 Task: Explore Airbnb accommodation in Tumba, Sweden from 4th December, 2023 to 10th December, 2023 for 6 adults, 2 children. Place can be entire room or shared room with 6 bedrooms having 6 beds and 6 bathrooms. Property type can be house. Amenities needed are: wifi, TV, free parkinig on premises, gym, breakfast.
Action: Mouse moved to (528, 74)
Screenshot: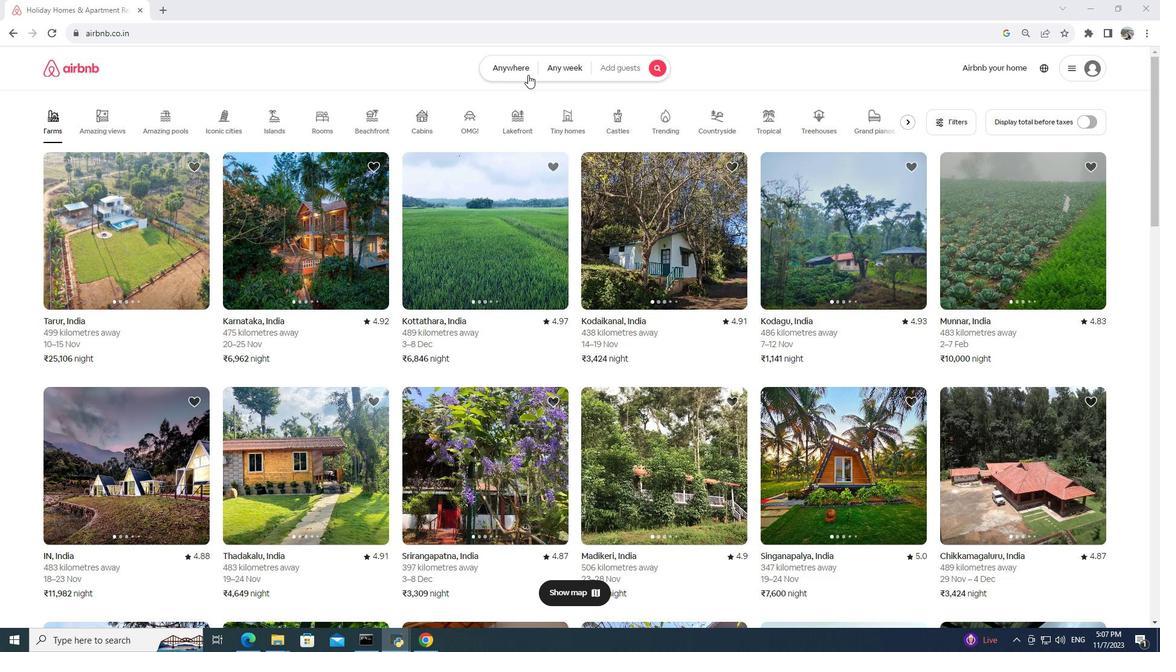 
Action: Mouse pressed left at (528, 74)
Screenshot: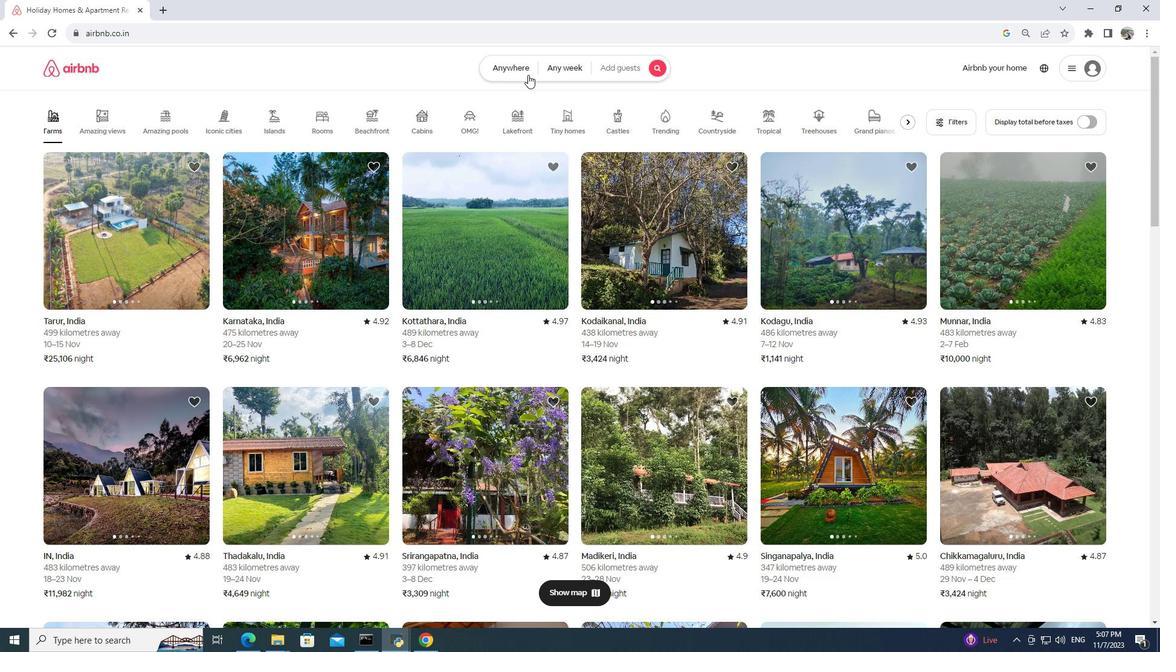 
Action: Mouse moved to (408, 108)
Screenshot: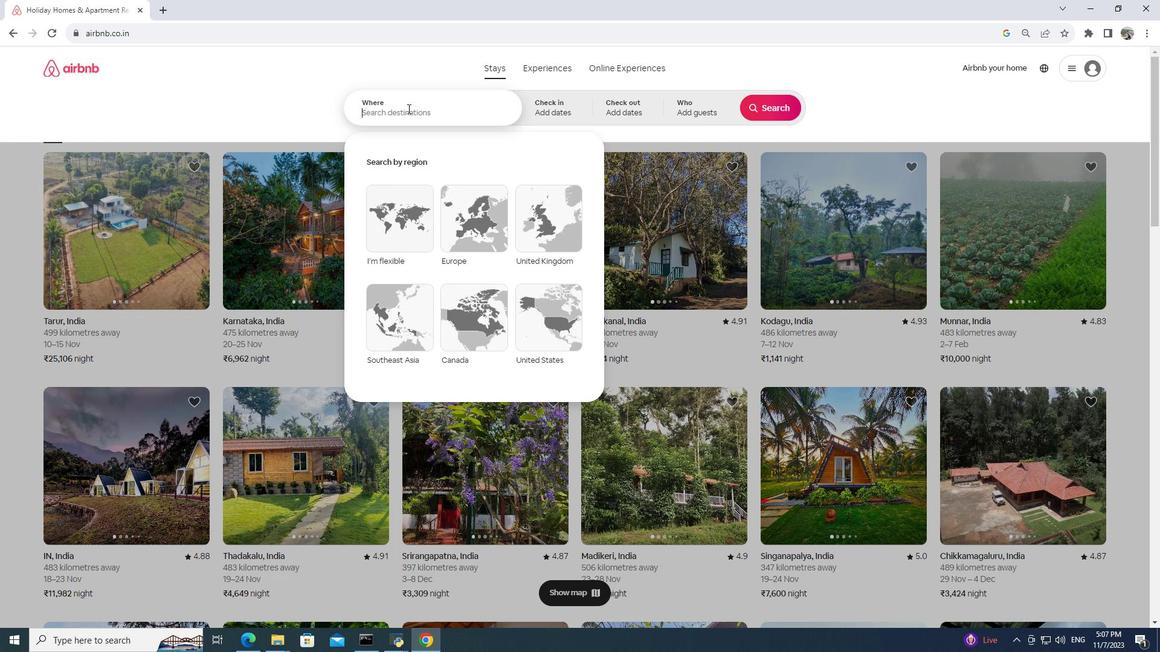 
Action: Mouse pressed left at (408, 108)
Screenshot: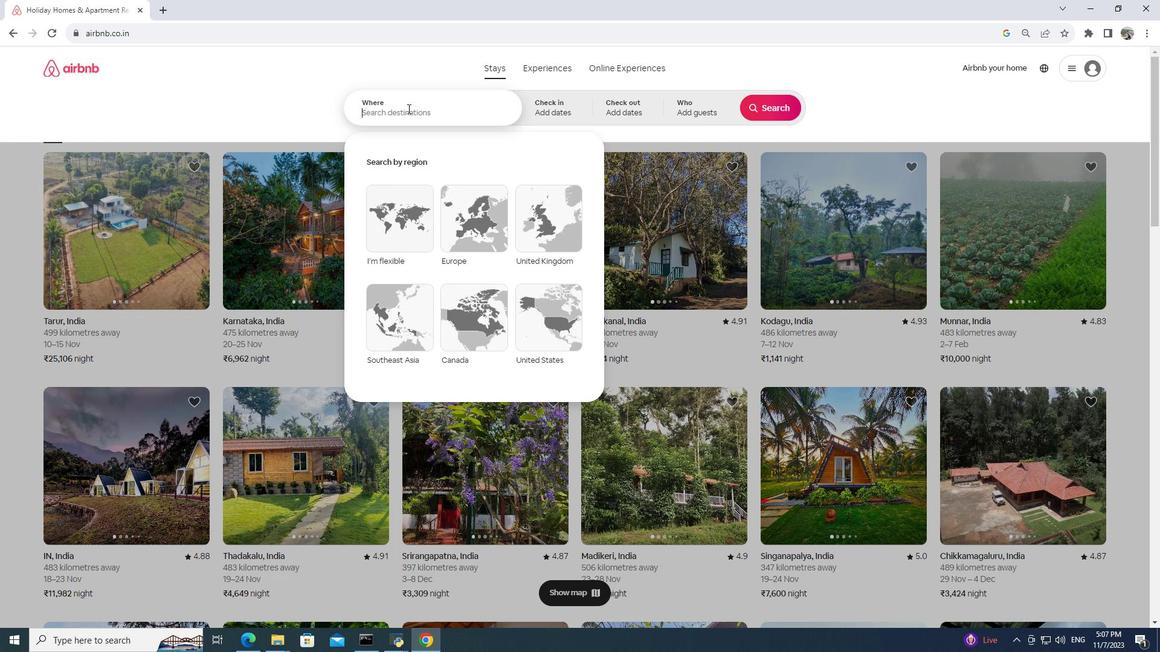 
Action: Mouse moved to (409, 110)
Screenshot: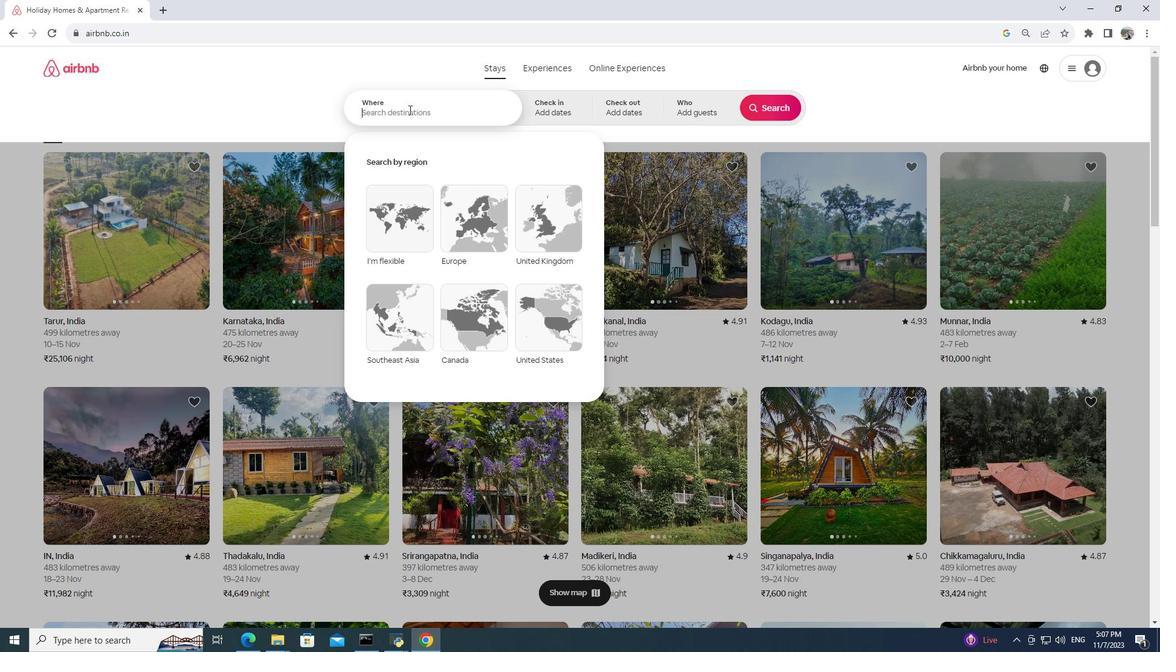 
Action: Key pressed tumba,<Key.space>sweden
Screenshot: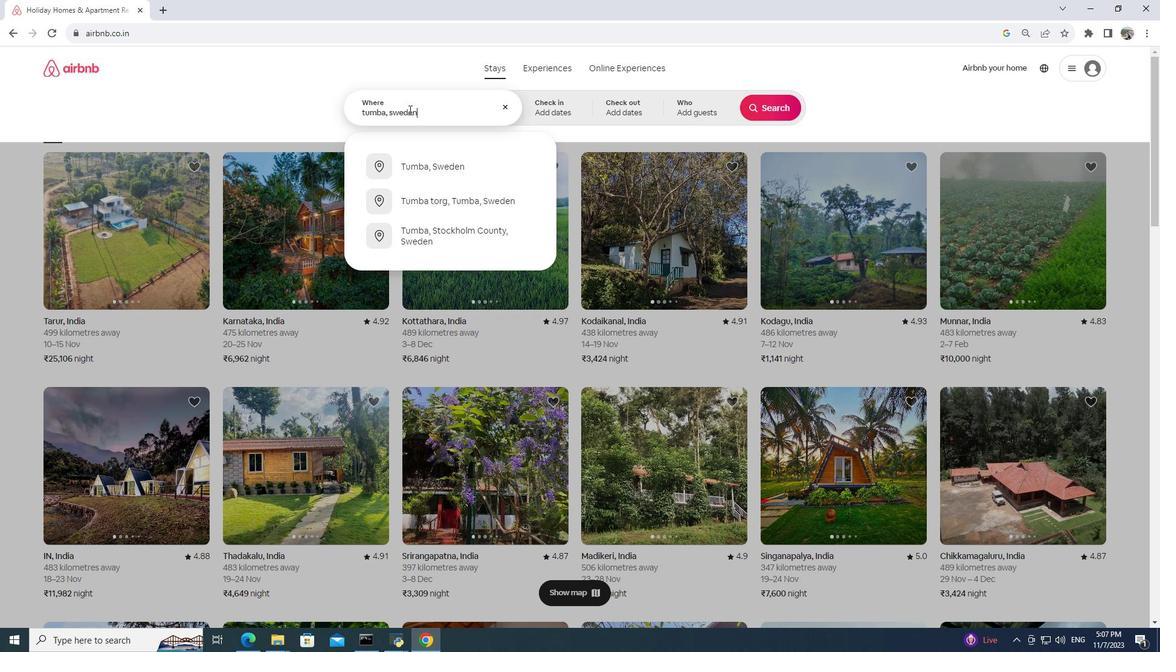 
Action: Mouse moved to (478, 159)
Screenshot: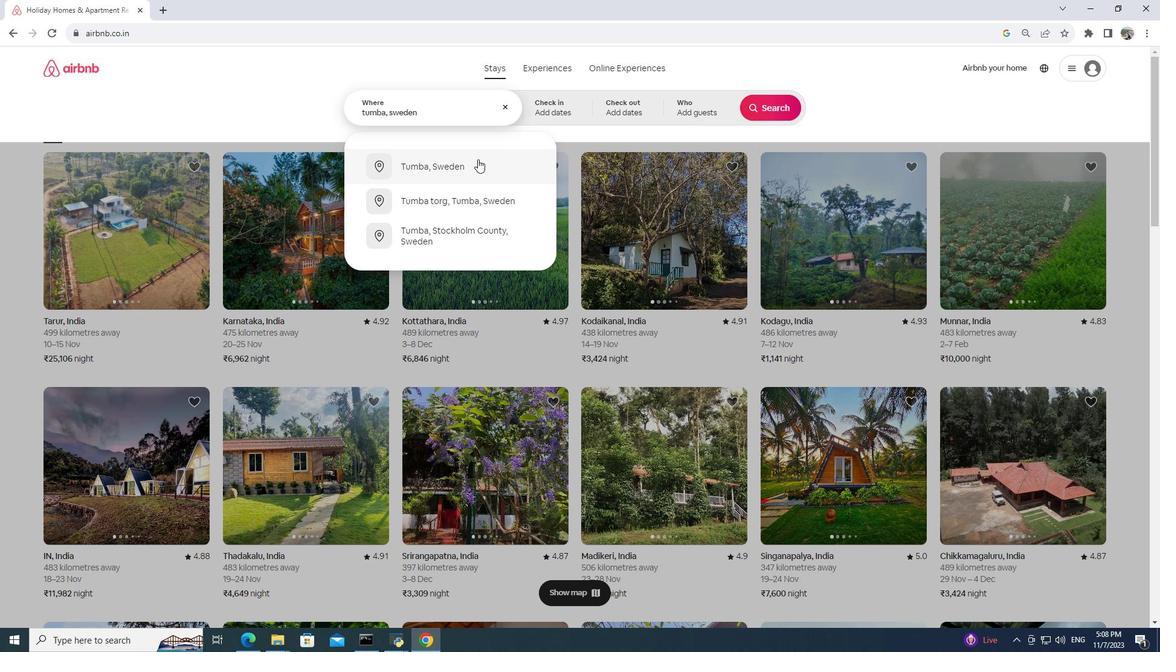 
Action: Mouse pressed left at (478, 159)
Screenshot: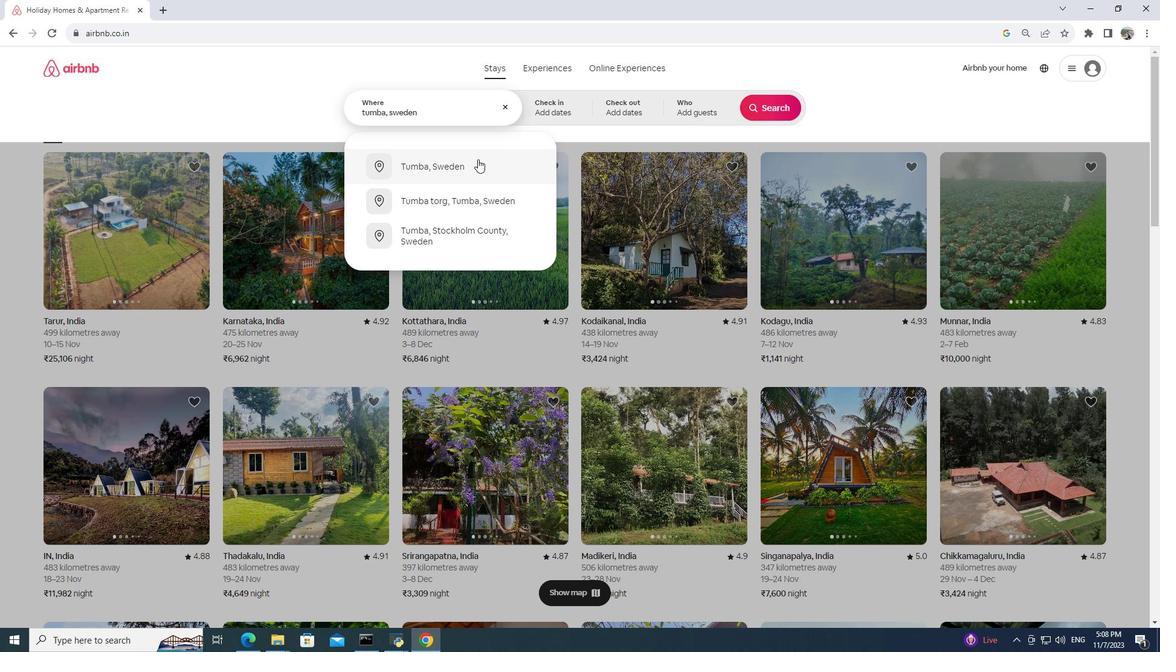 
Action: Mouse moved to (626, 272)
Screenshot: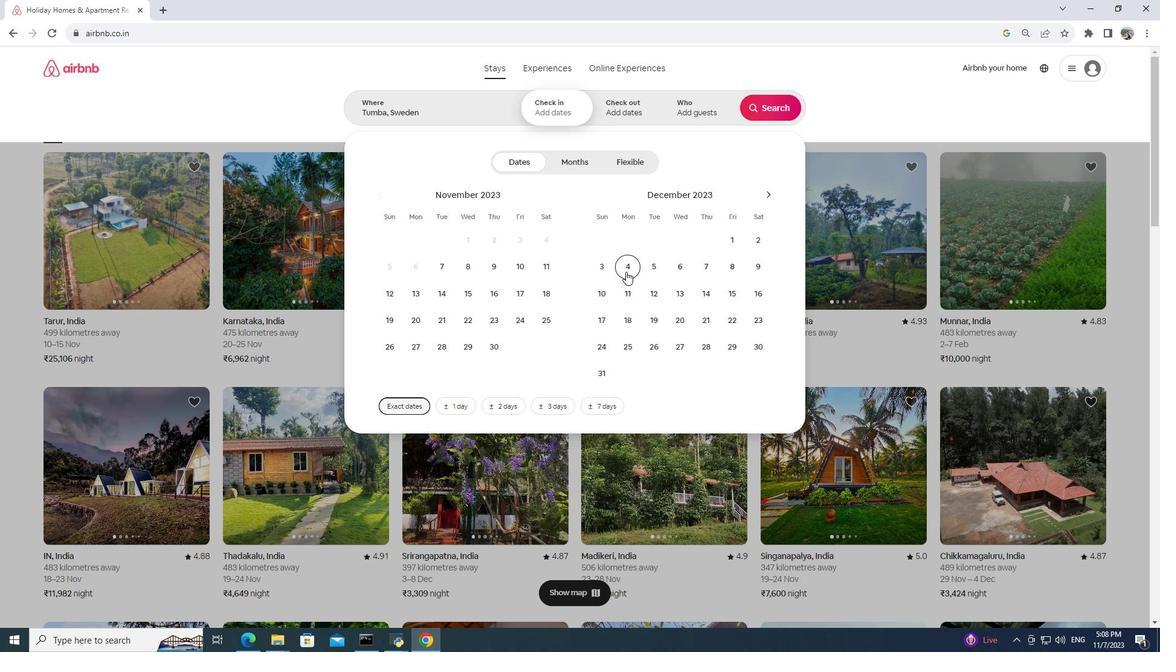 
Action: Mouse pressed left at (626, 272)
Screenshot: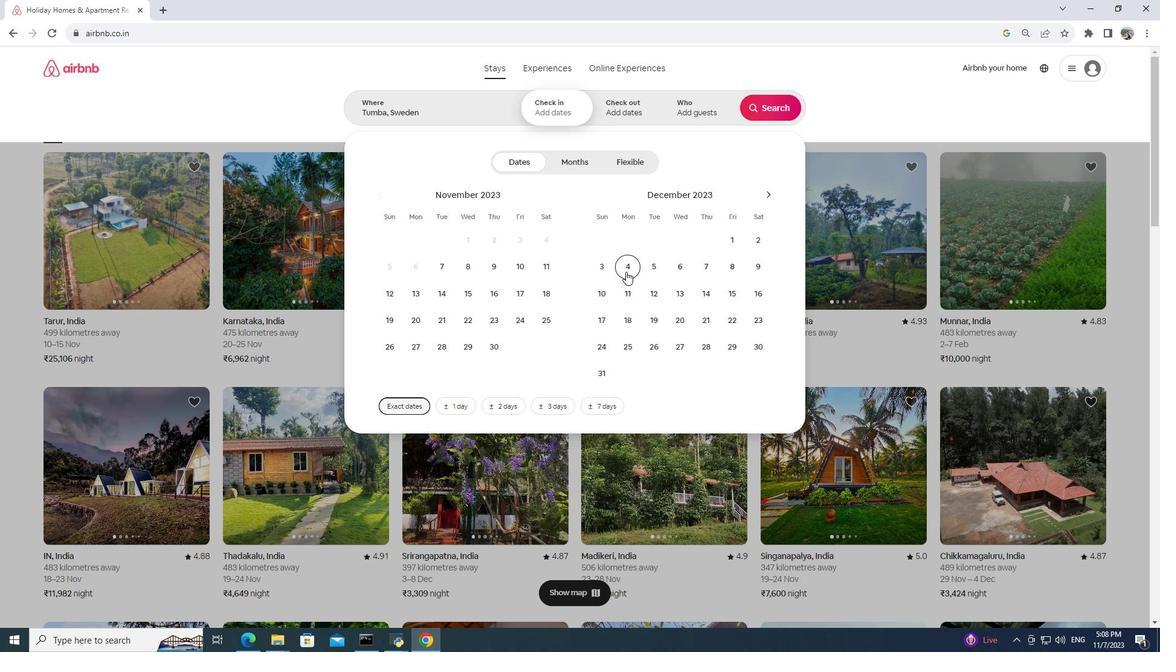 
Action: Mouse moved to (634, 111)
Screenshot: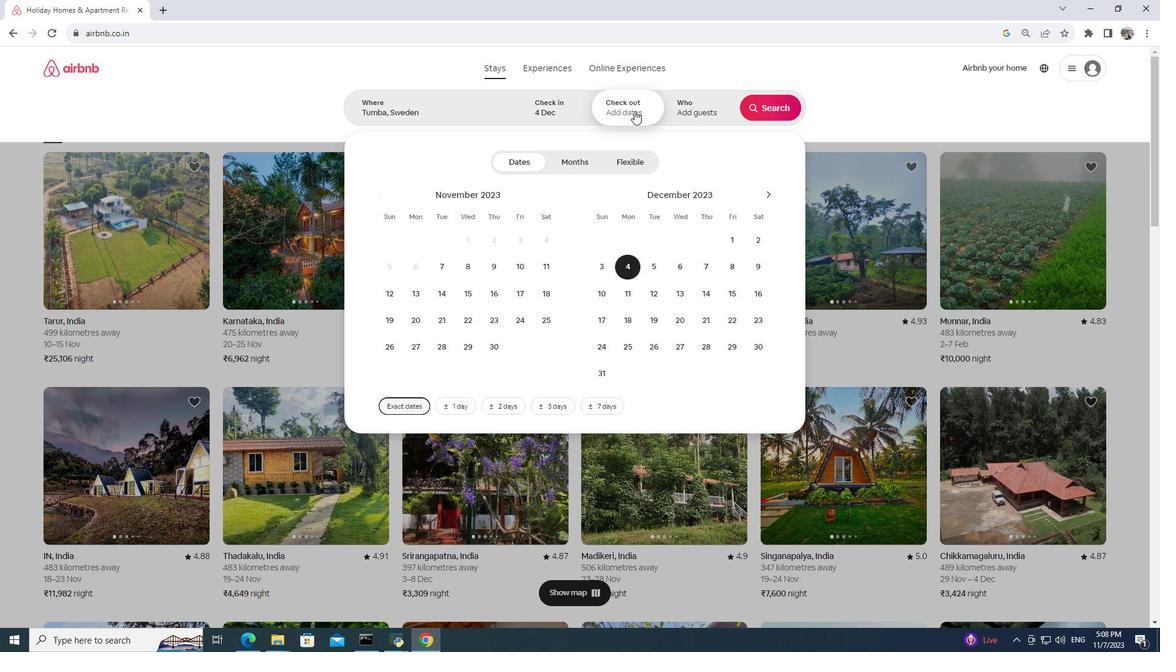 
Action: Mouse pressed left at (634, 111)
Screenshot: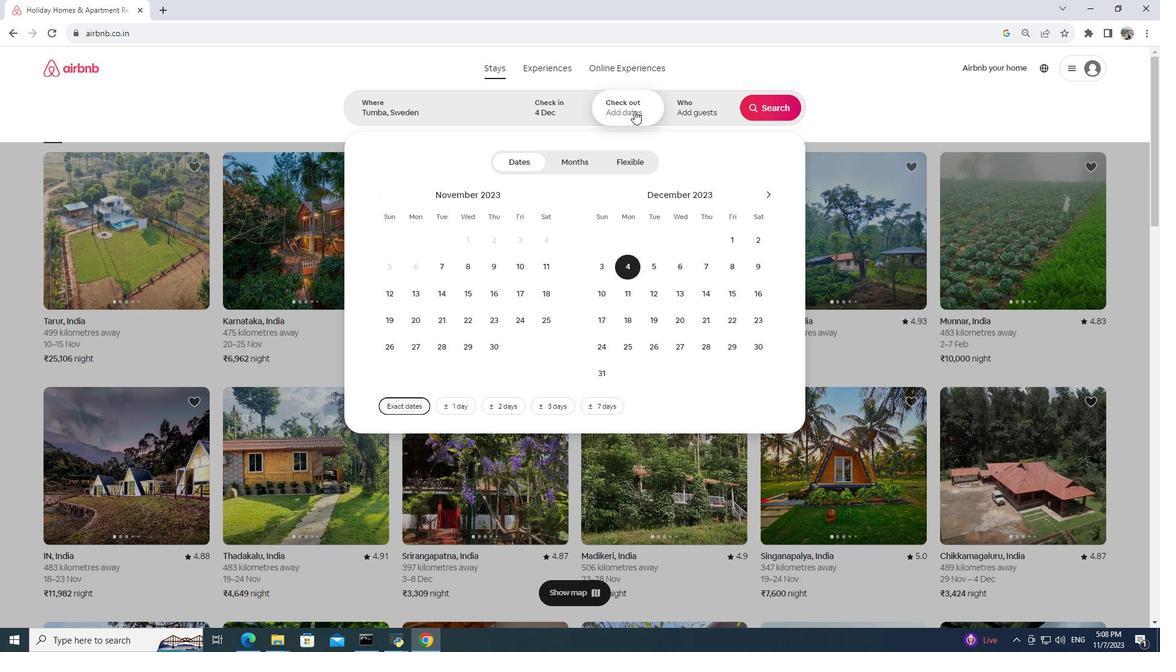
Action: Mouse moved to (597, 288)
Screenshot: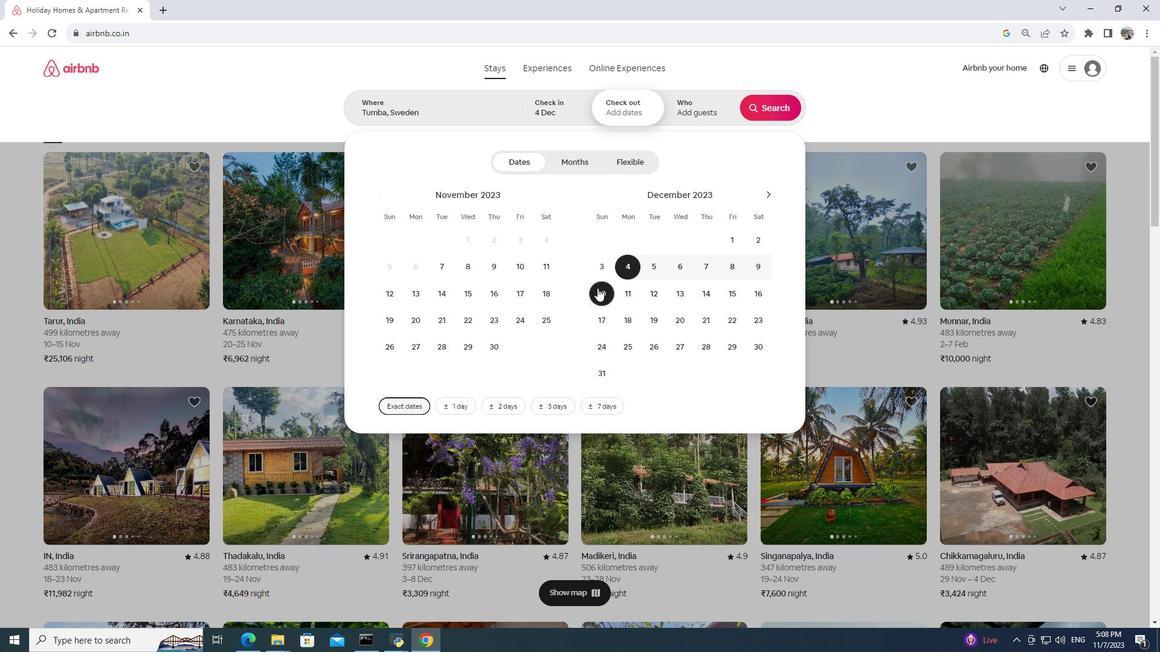 
Action: Mouse pressed left at (597, 288)
Screenshot: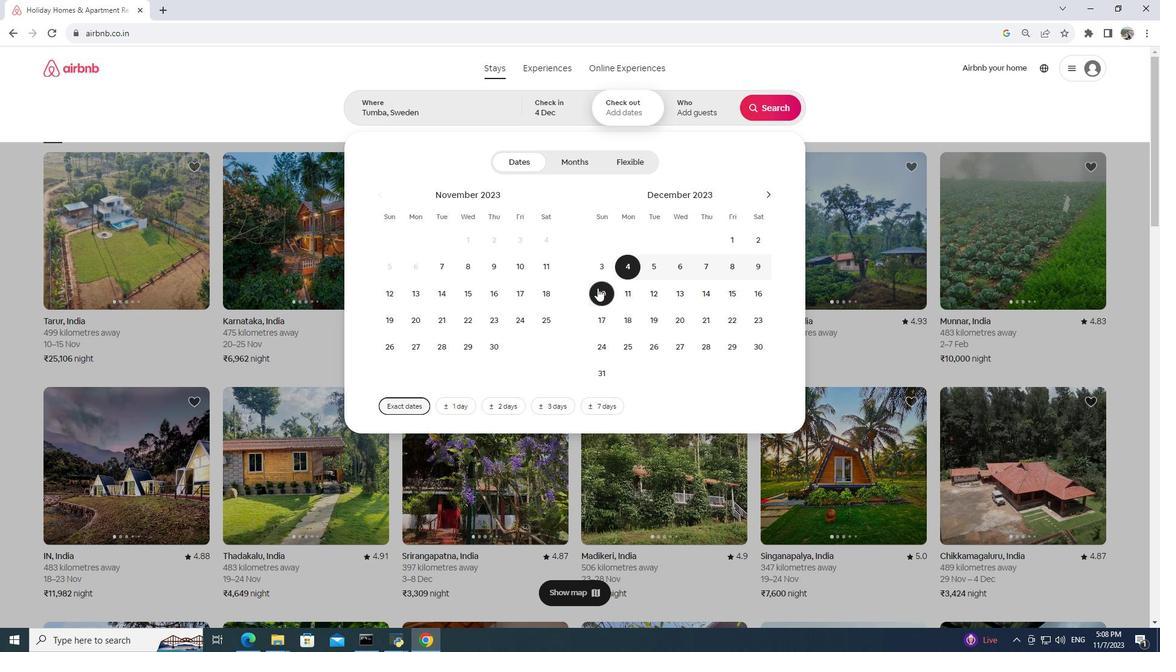 
Action: Mouse moved to (695, 113)
Screenshot: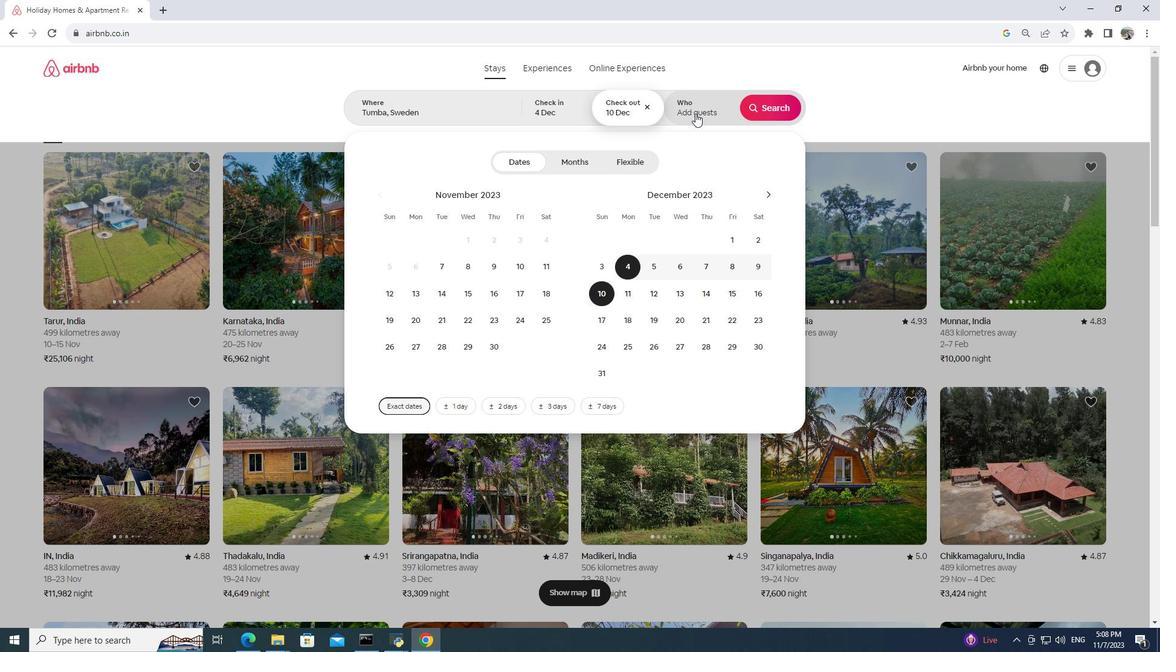 
Action: Mouse pressed left at (695, 113)
Screenshot: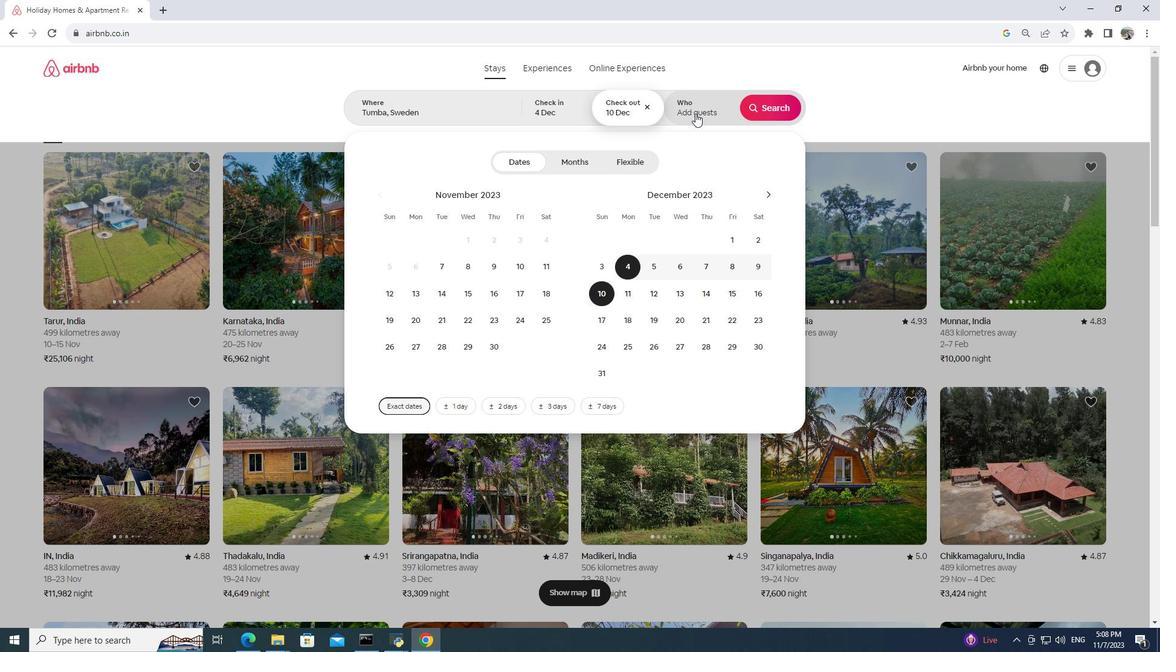 
Action: Mouse moved to (778, 160)
Screenshot: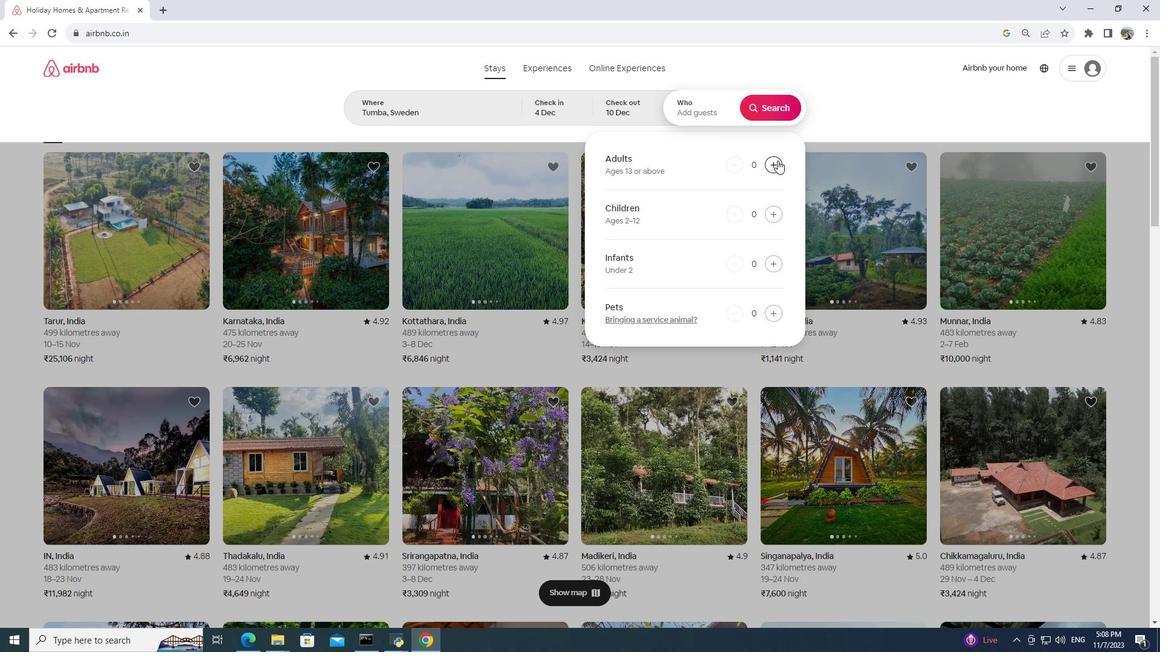 
Action: Mouse pressed left at (778, 160)
Screenshot: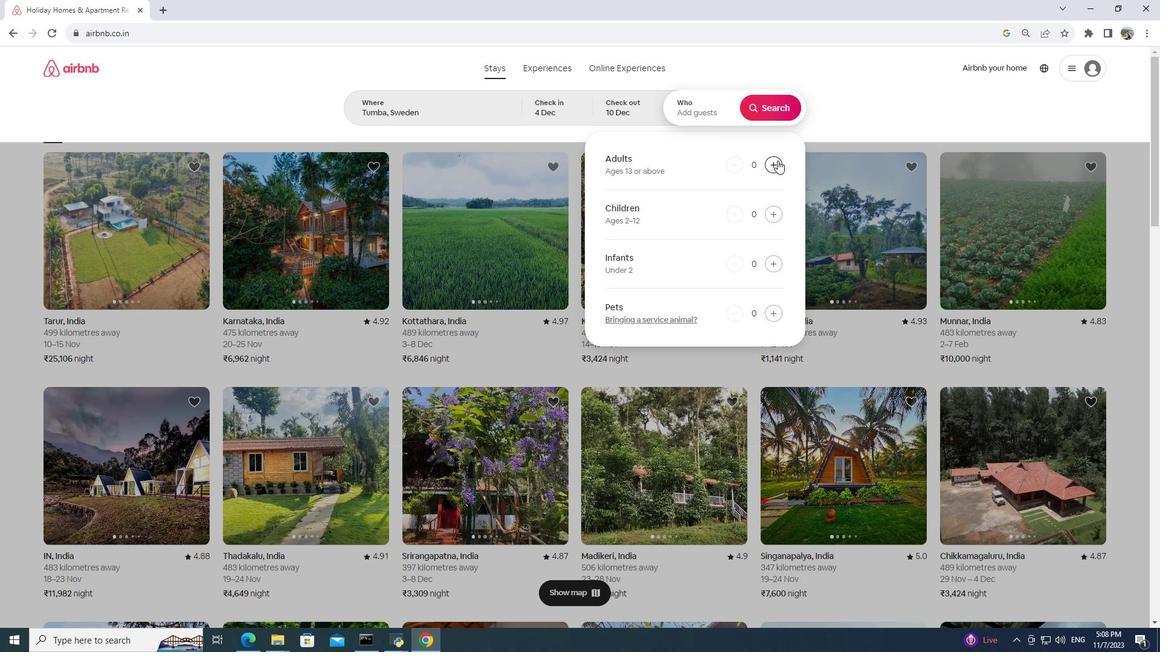
Action: Mouse pressed left at (778, 160)
Screenshot: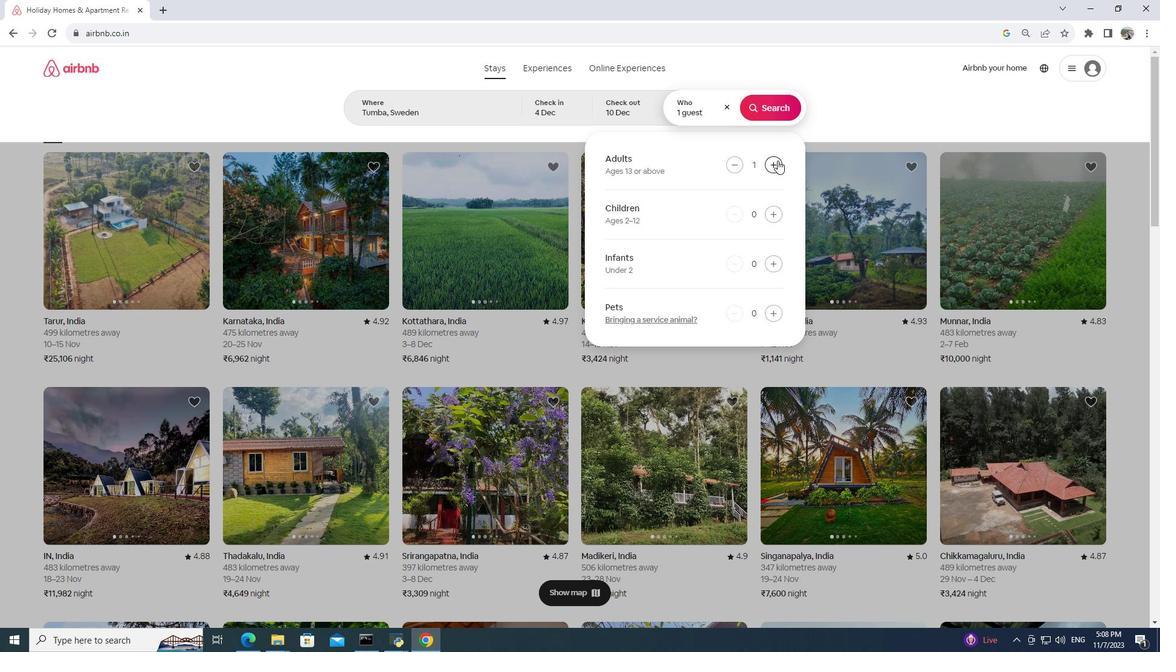
Action: Mouse pressed left at (778, 160)
Screenshot: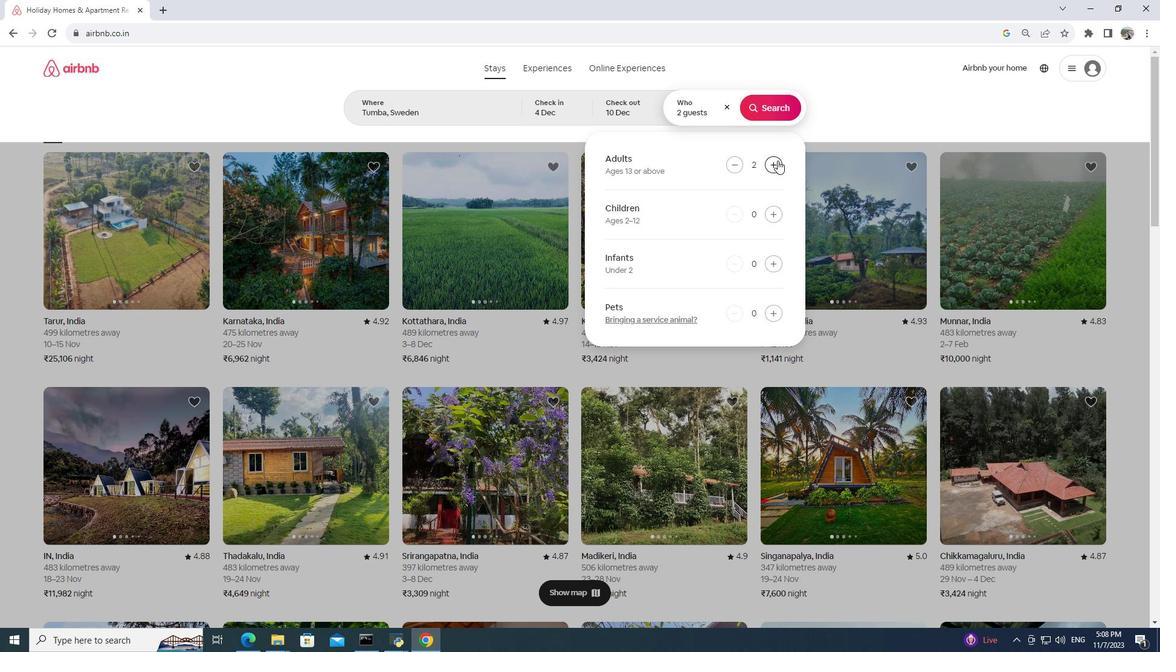 
Action: Mouse pressed left at (778, 160)
Screenshot: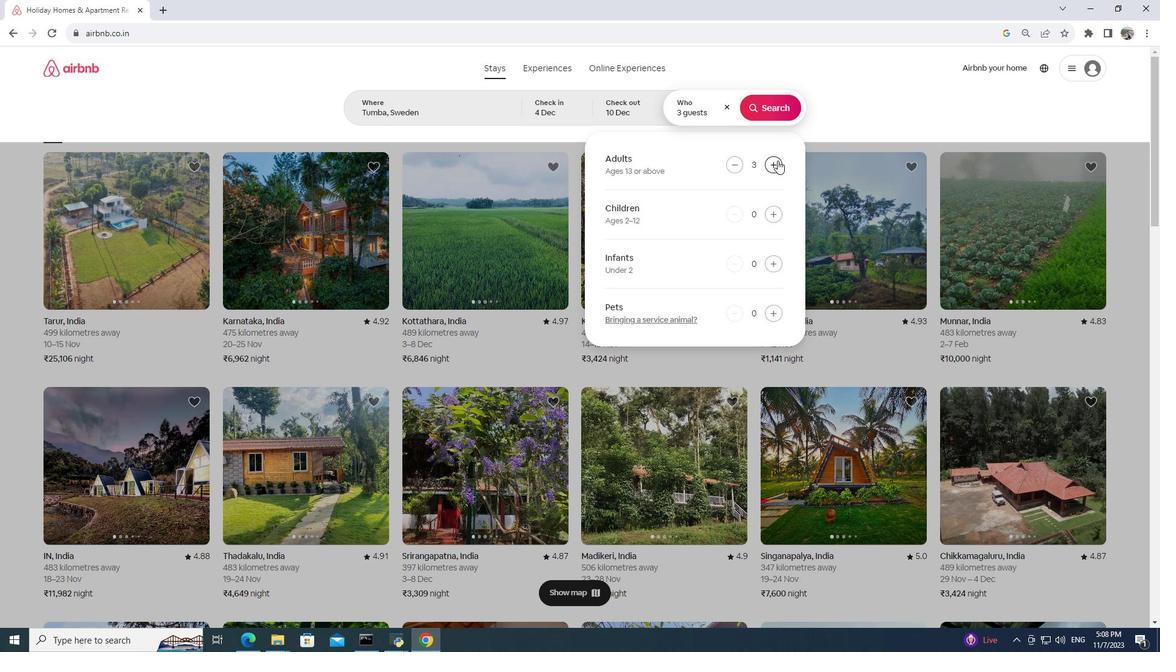 
Action: Mouse pressed left at (778, 160)
Screenshot: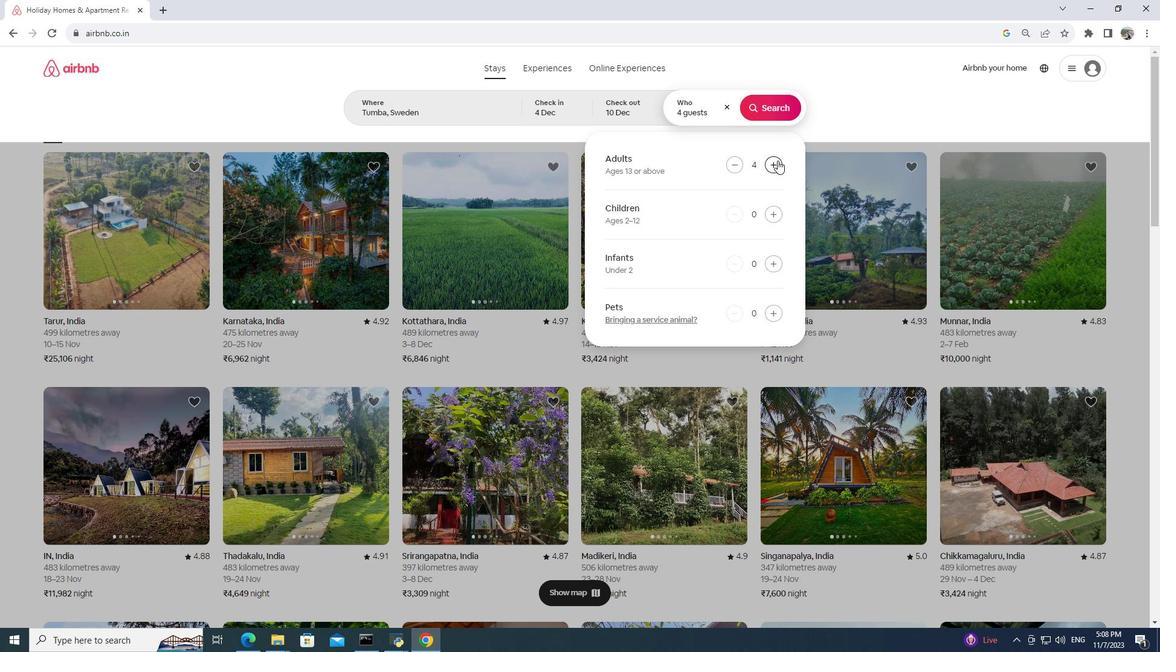 
Action: Mouse pressed left at (778, 160)
Screenshot: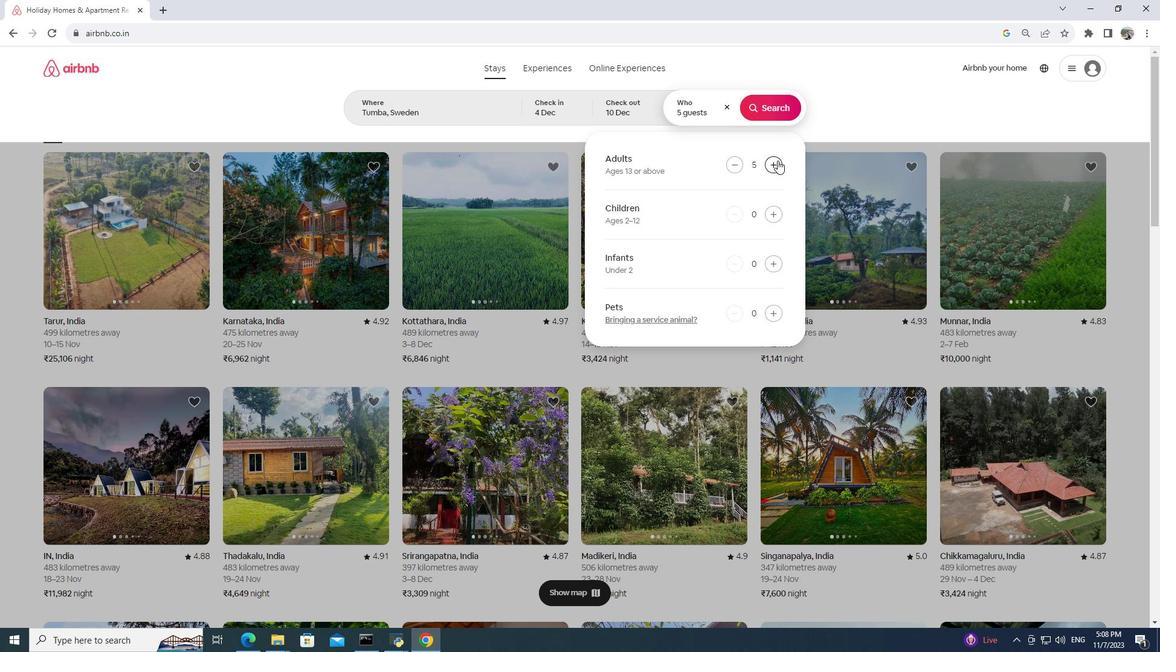
Action: Mouse moved to (776, 215)
Screenshot: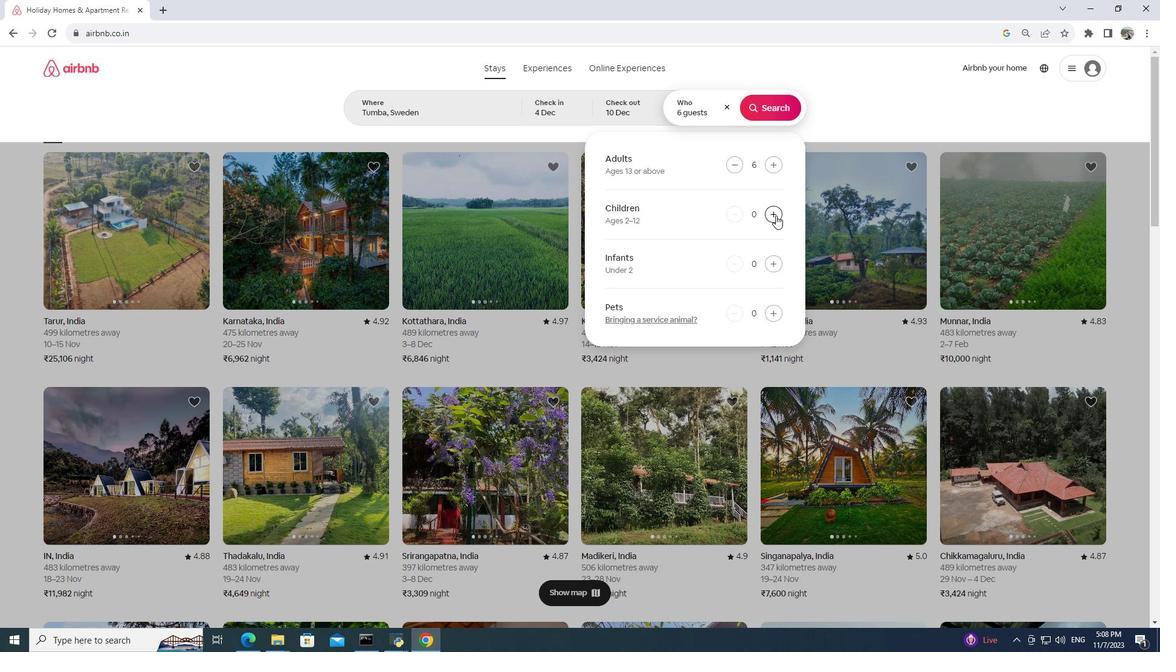 
Action: Mouse pressed left at (776, 215)
Screenshot: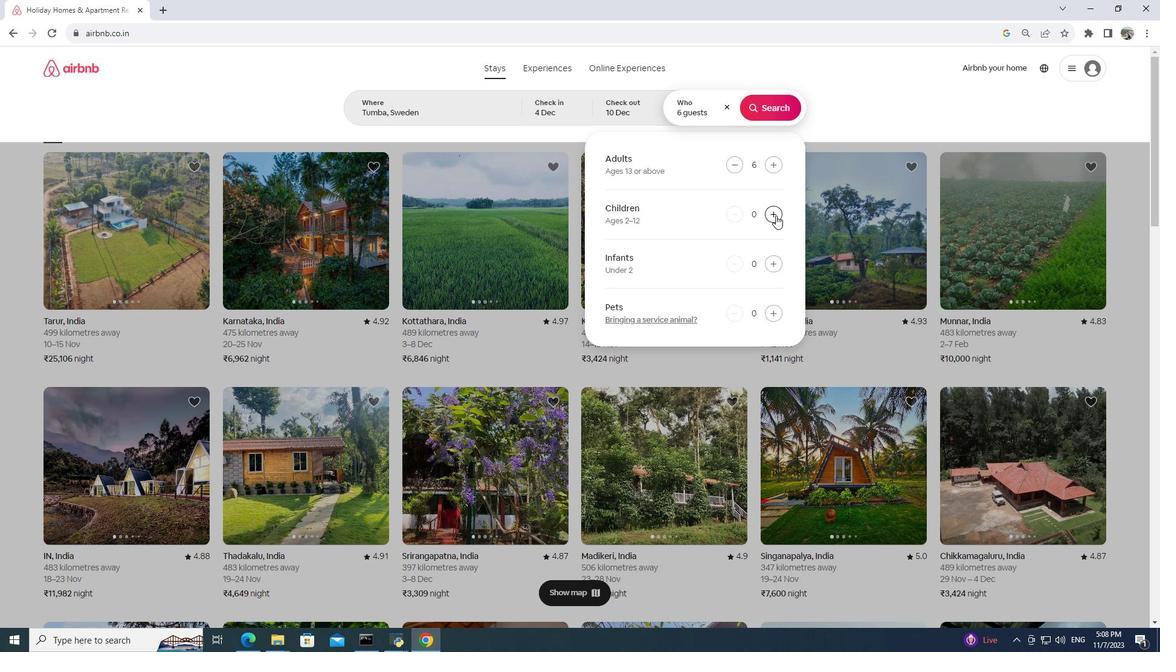 
Action: Mouse pressed left at (776, 215)
Screenshot: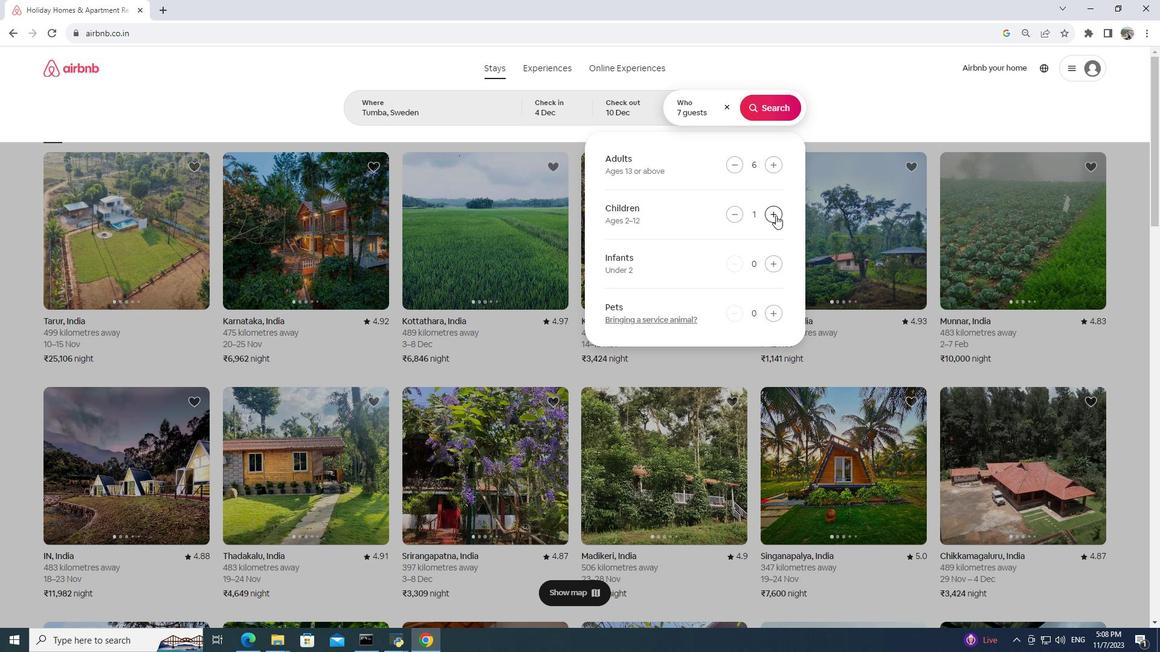 
Action: Mouse moved to (766, 103)
Screenshot: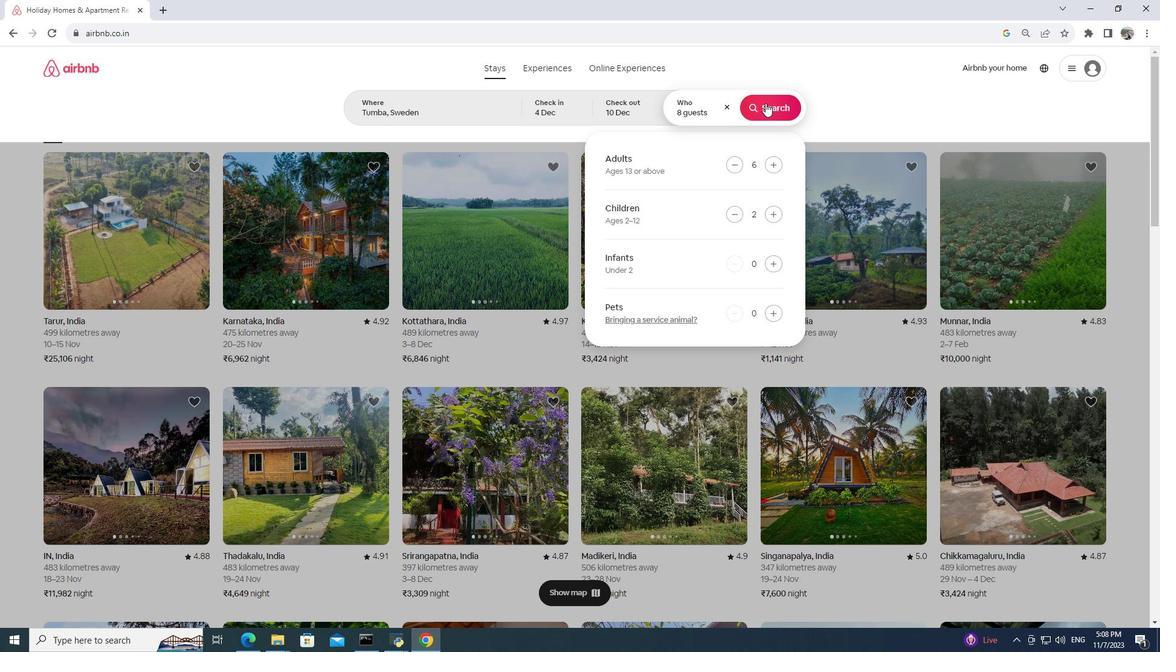 
Action: Mouse pressed left at (766, 103)
Screenshot: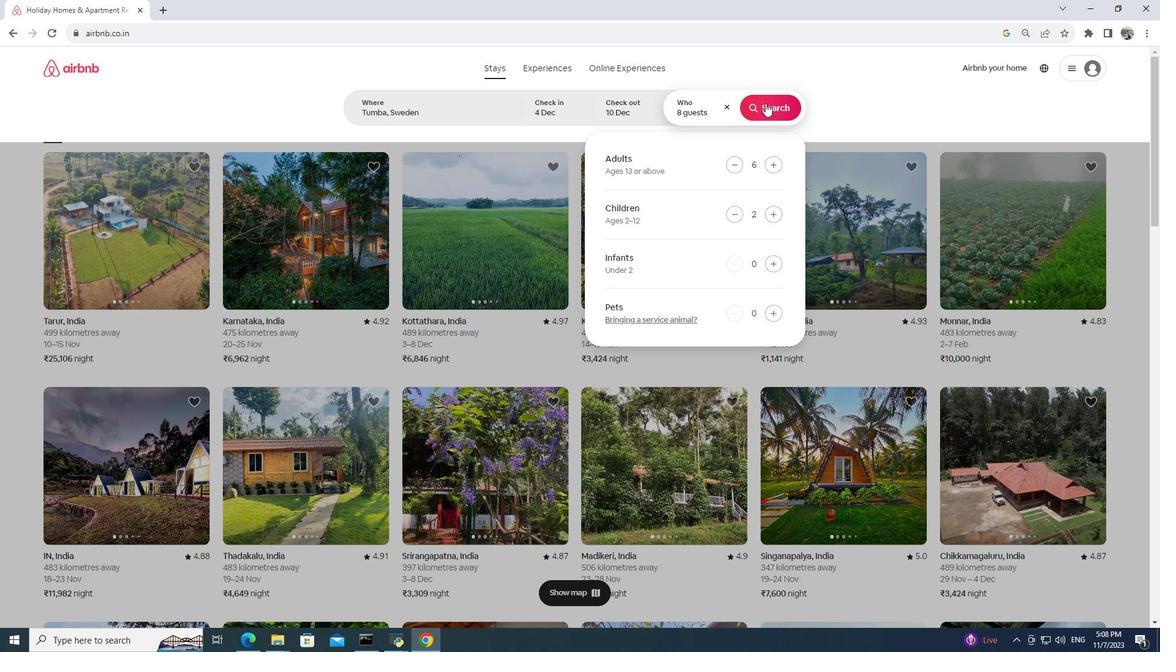 
Action: Mouse moved to (981, 113)
Screenshot: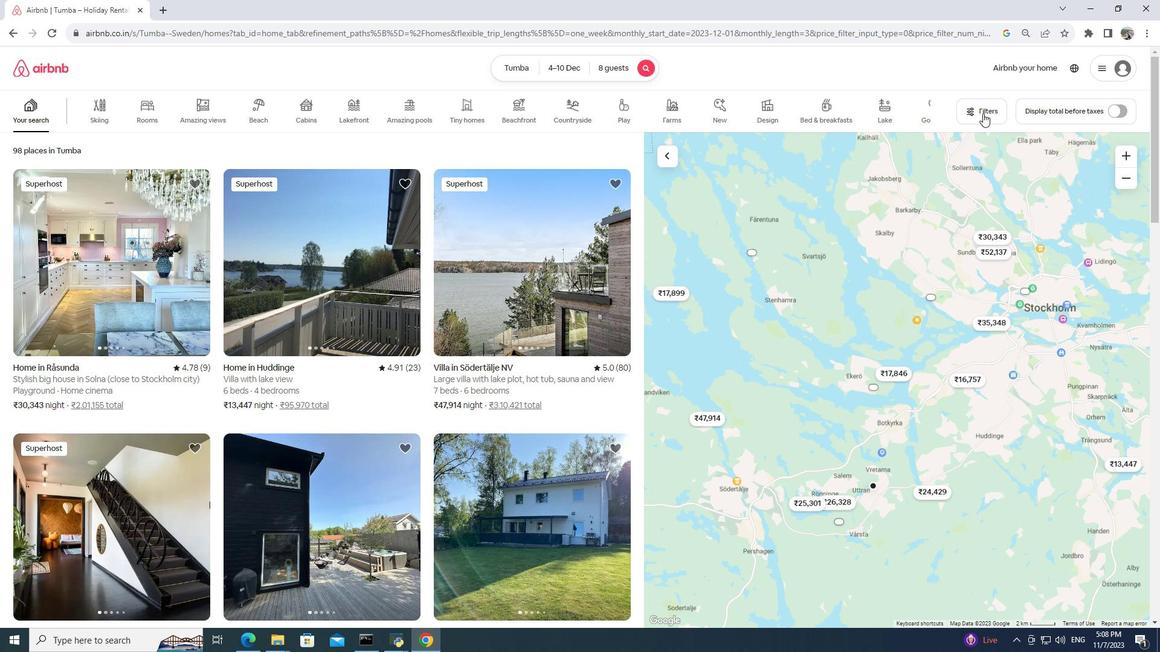 
Action: Mouse pressed left at (981, 113)
Screenshot: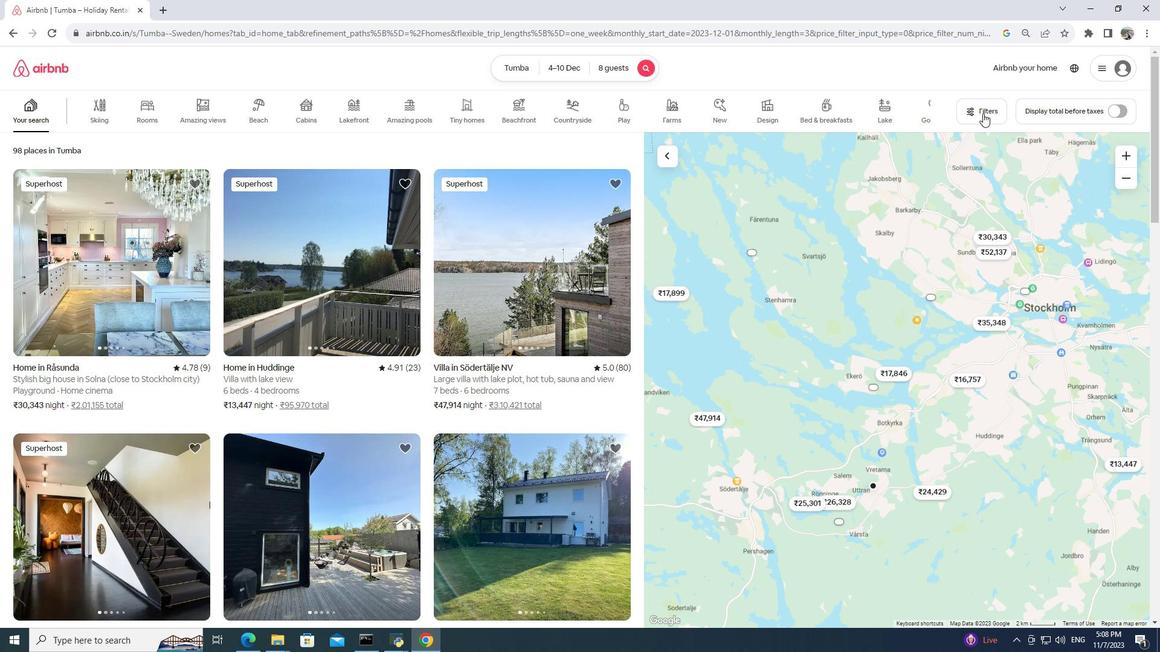 
Action: Mouse moved to (521, 318)
Screenshot: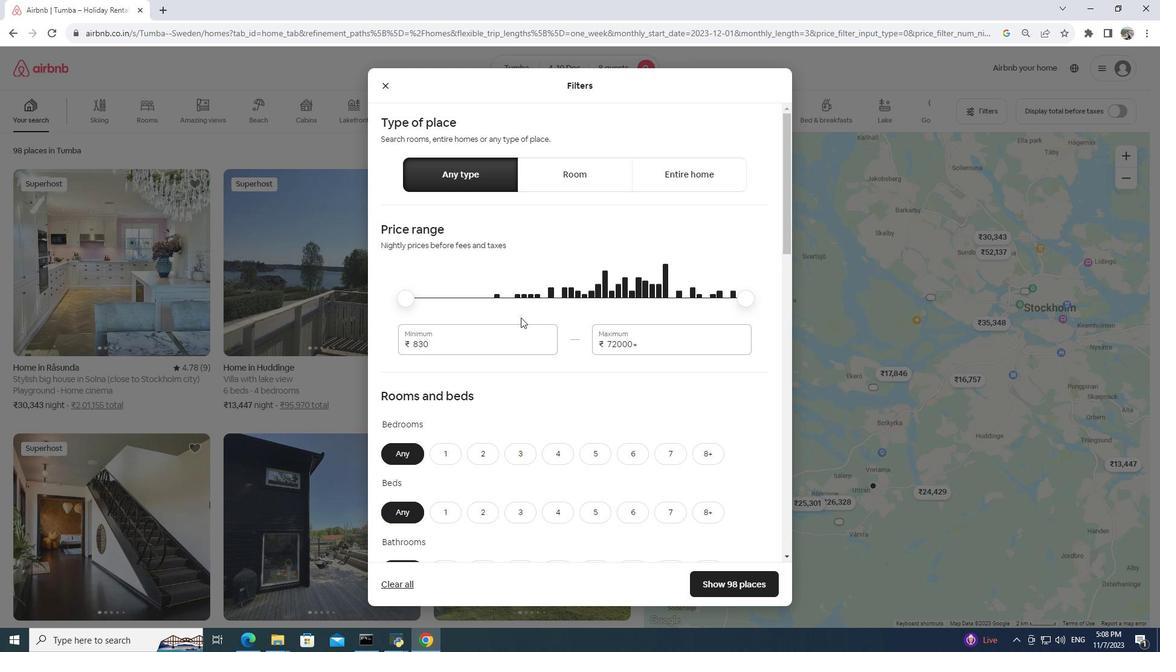 
Action: Mouse scrolled (521, 317) with delta (0, 0)
Screenshot: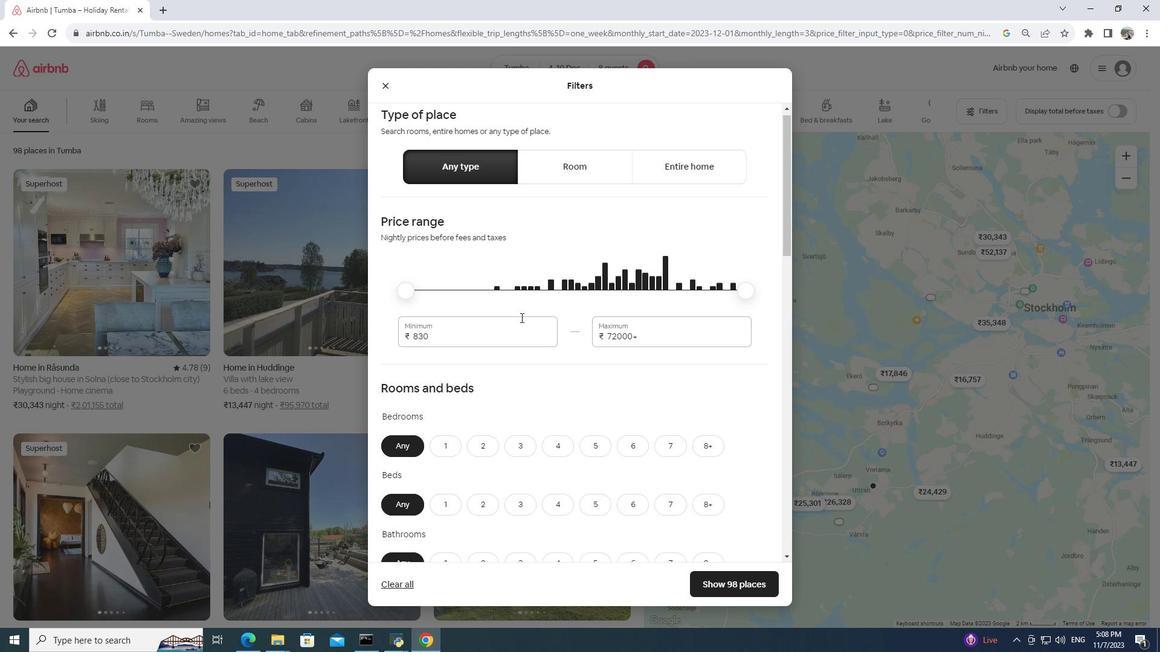 
Action: Mouse scrolled (521, 317) with delta (0, 0)
Screenshot: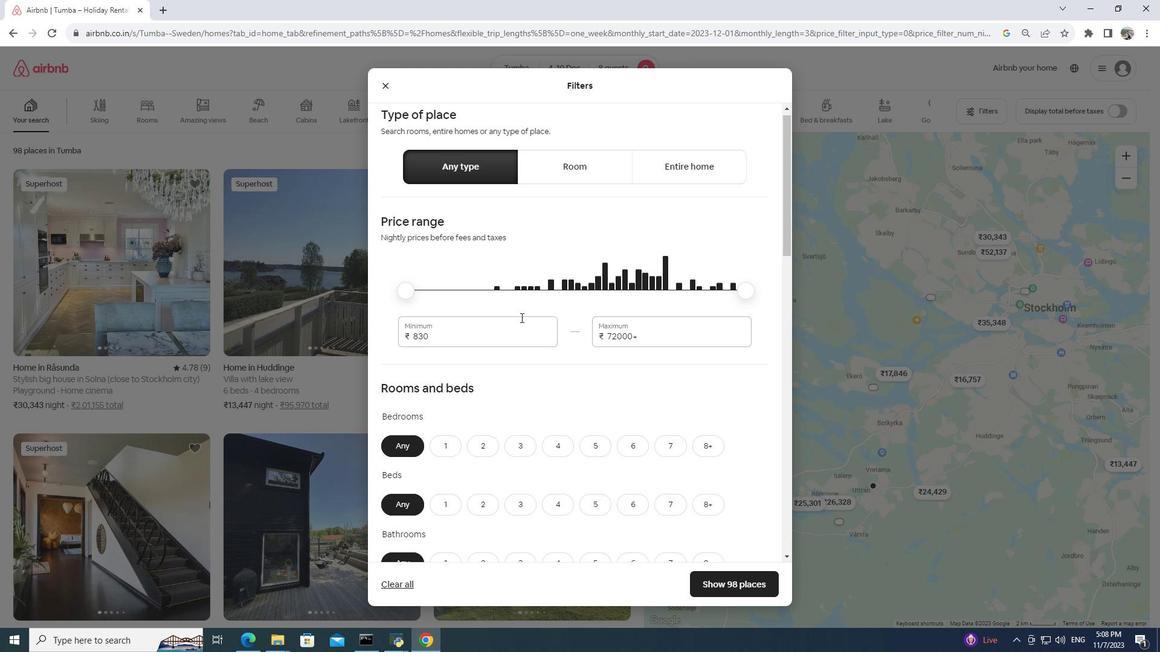 
Action: Mouse moved to (631, 335)
Screenshot: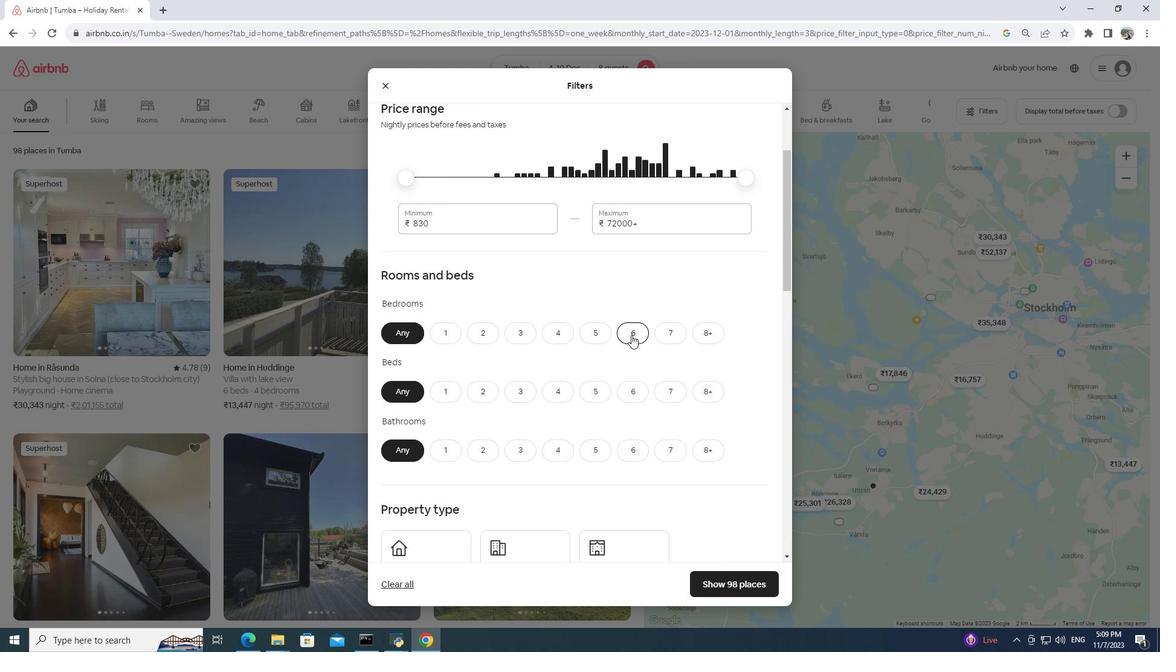 
Action: Mouse pressed left at (631, 335)
Screenshot: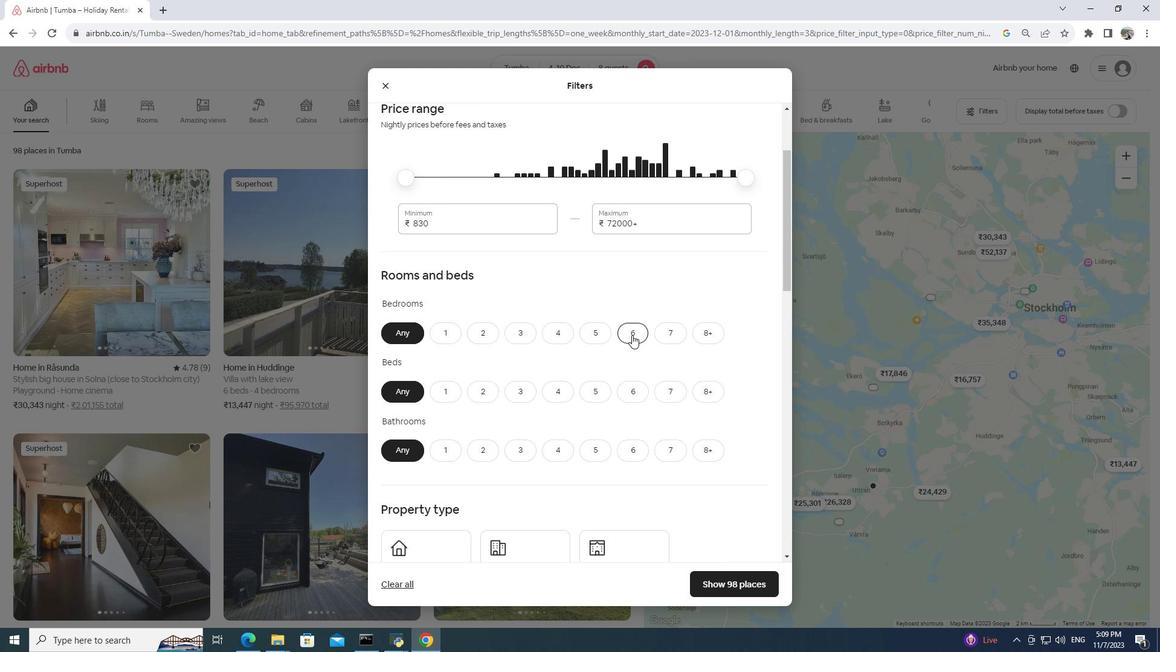 
Action: Mouse moved to (639, 394)
Screenshot: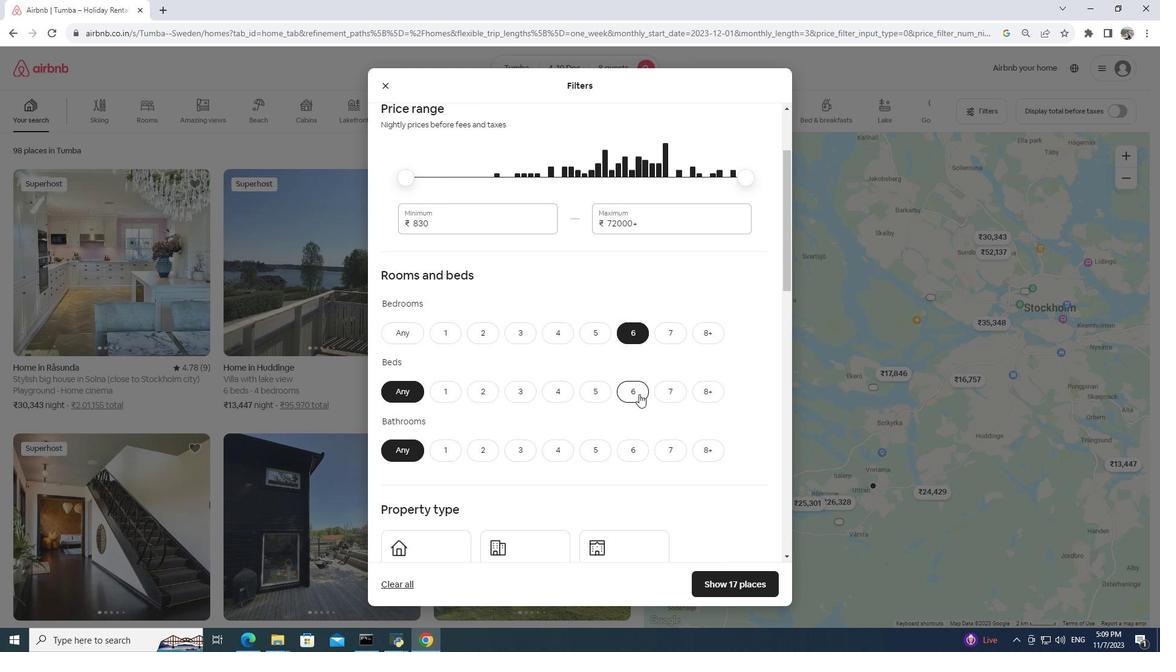 
Action: Mouse pressed left at (639, 394)
Screenshot: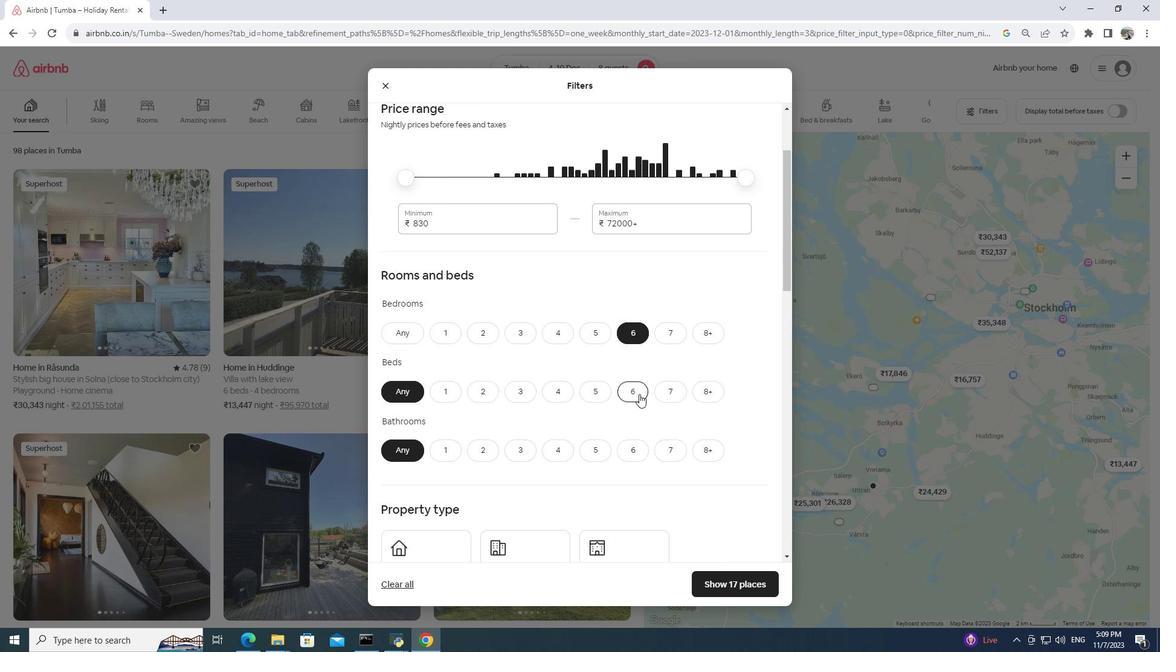 
Action: Mouse moved to (654, 374)
Screenshot: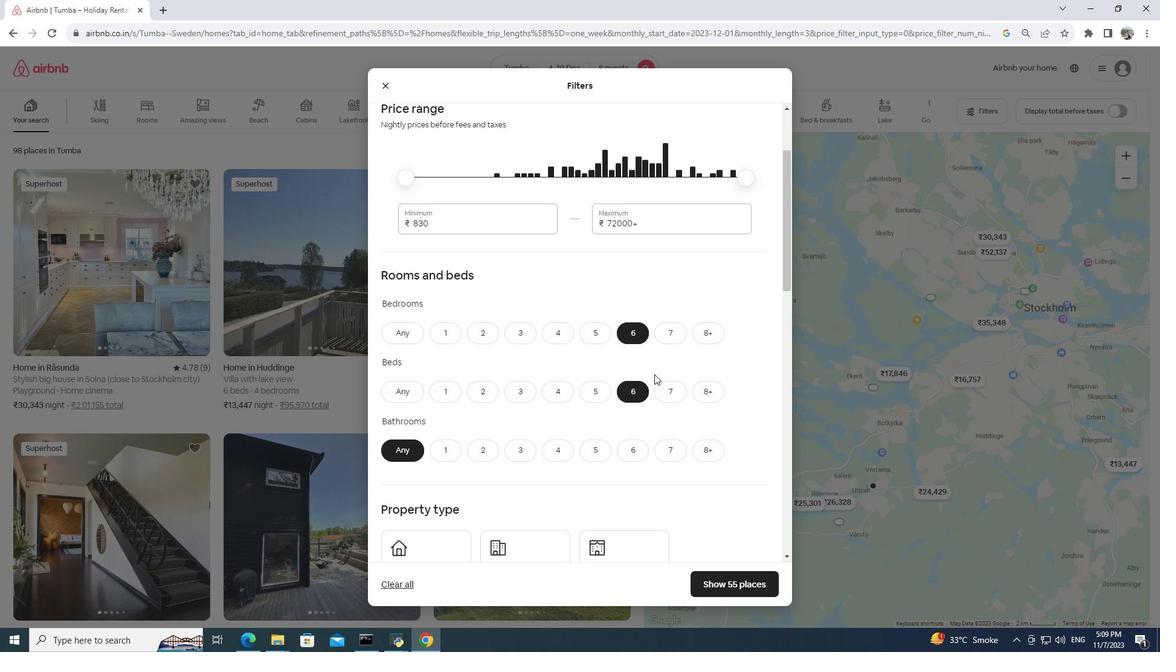 
Action: Mouse scrolled (654, 374) with delta (0, 0)
Screenshot: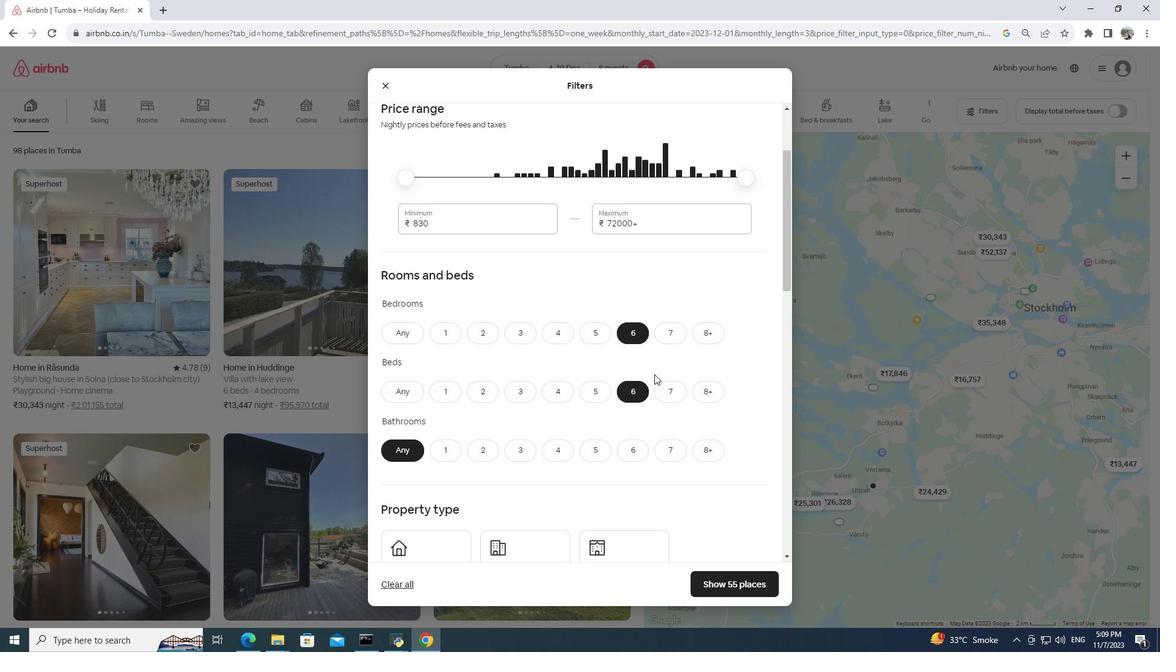 
Action: Mouse scrolled (654, 374) with delta (0, 0)
Screenshot: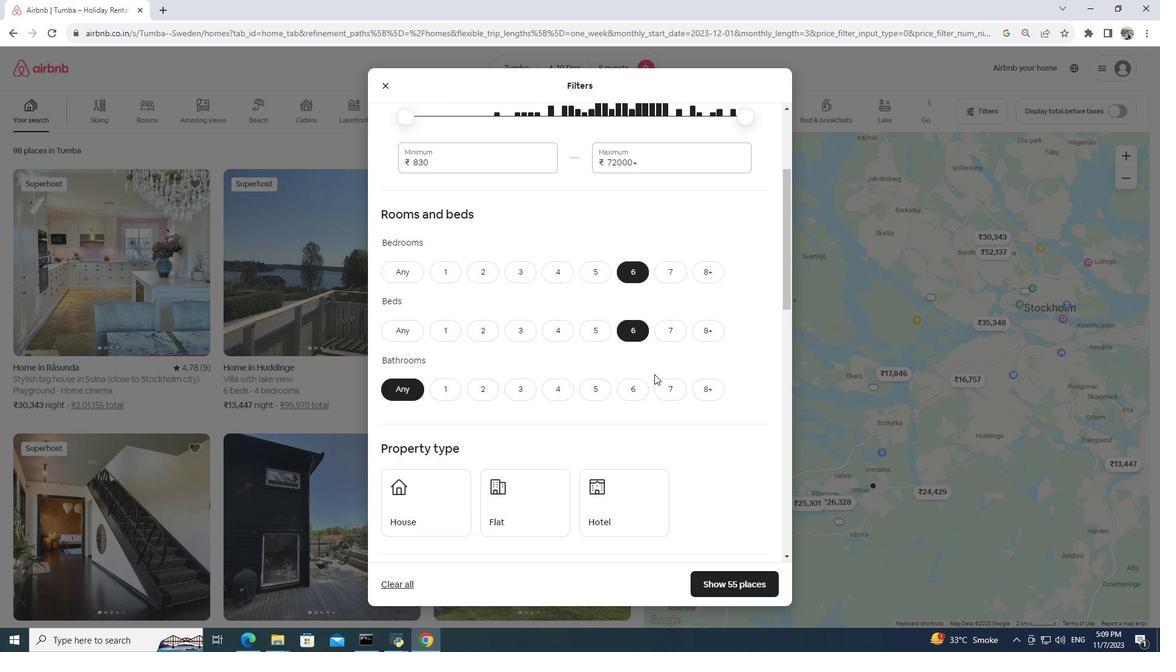 
Action: Mouse moved to (635, 331)
Screenshot: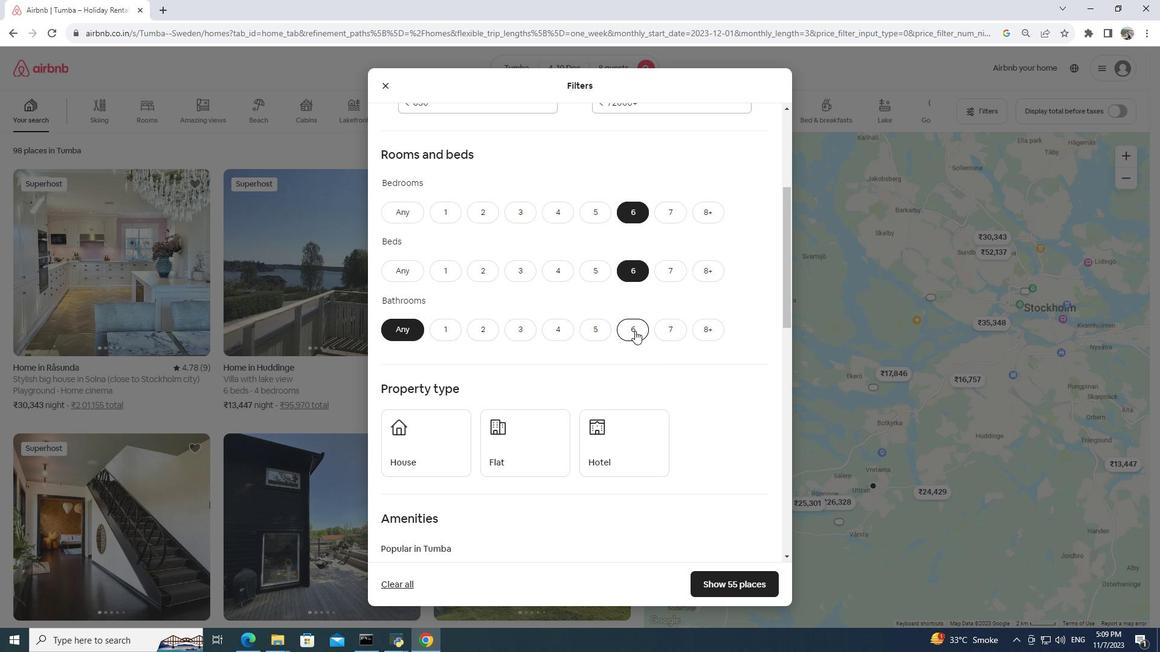 
Action: Mouse pressed left at (635, 331)
Screenshot: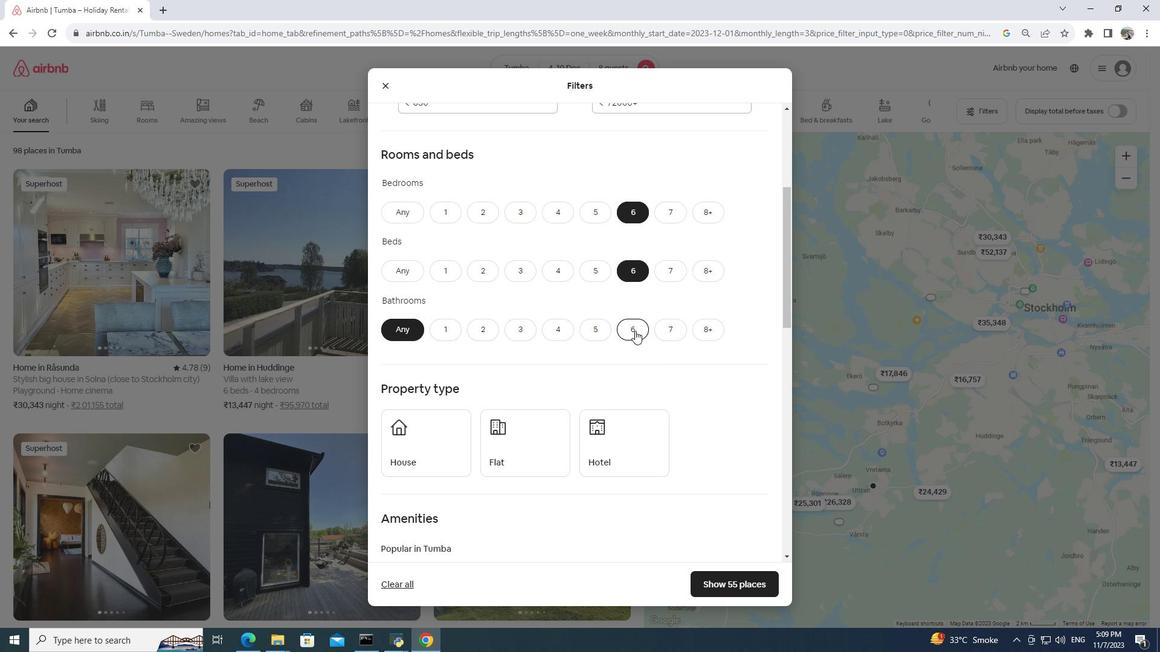 
Action: Mouse moved to (639, 311)
Screenshot: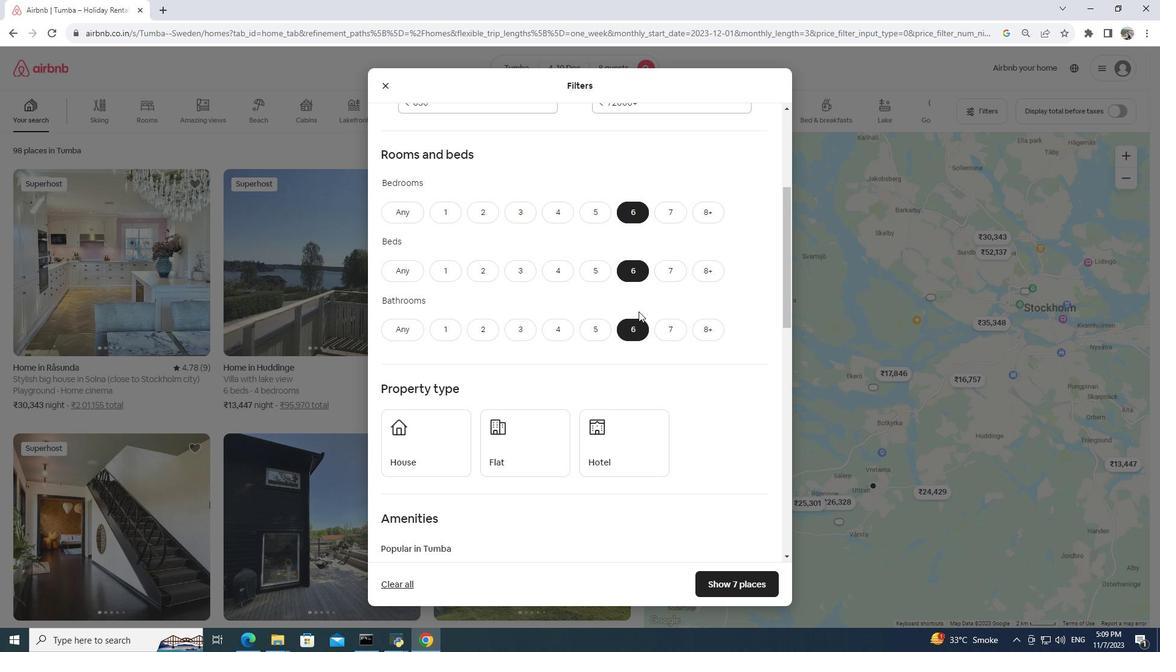 
Action: Mouse scrolled (639, 311) with delta (0, 0)
Screenshot: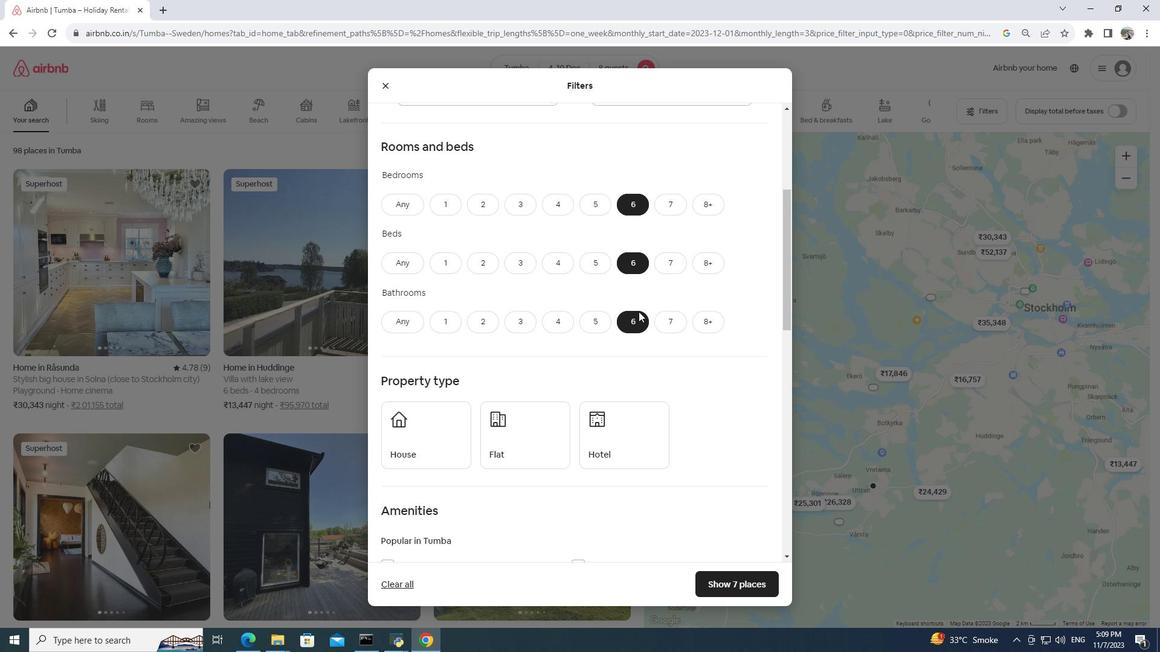 
Action: Mouse moved to (449, 400)
Screenshot: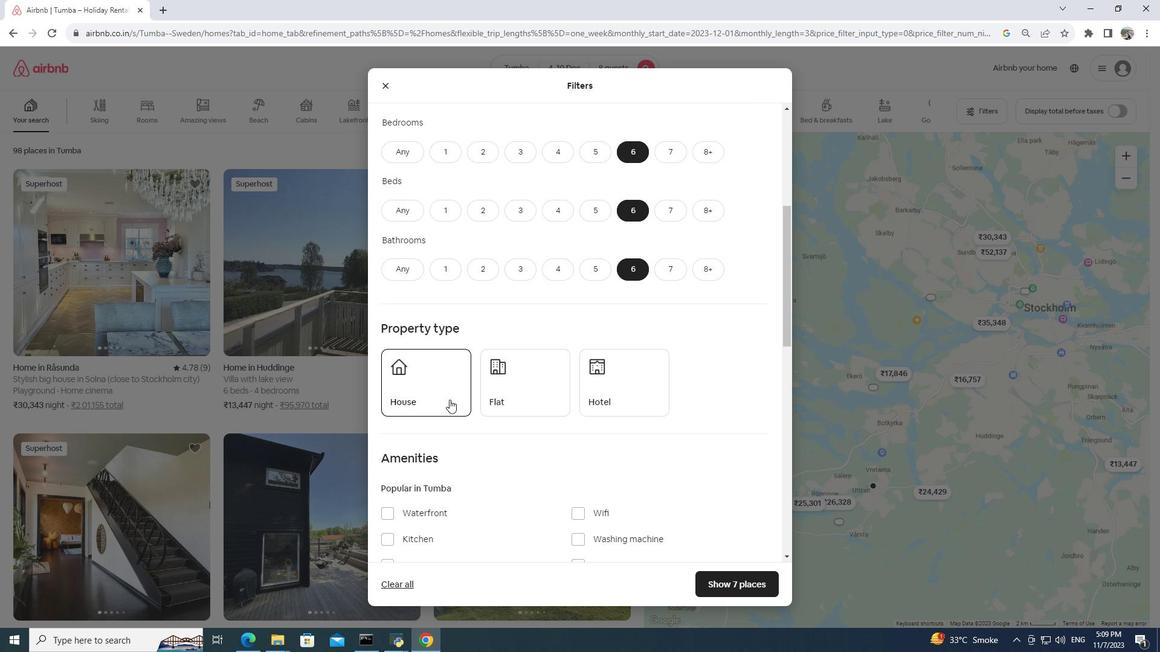 
Action: Mouse pressed left at (449, 400)
Screenshot: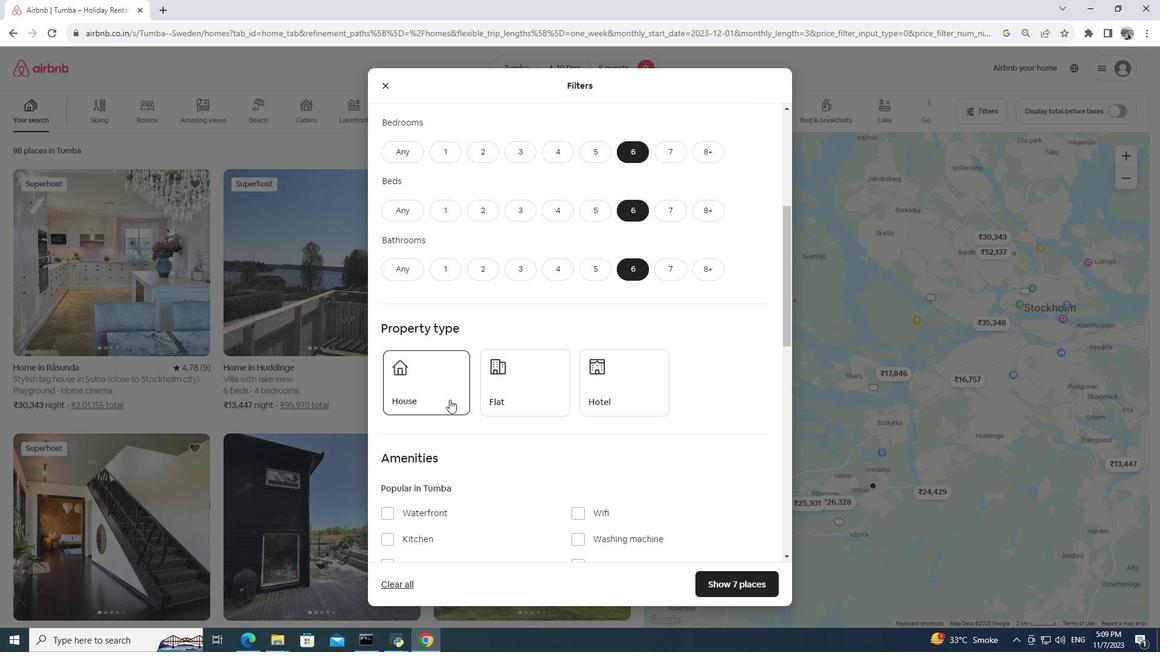 
Action: Mouse moved to (631, 451)
Screenshot: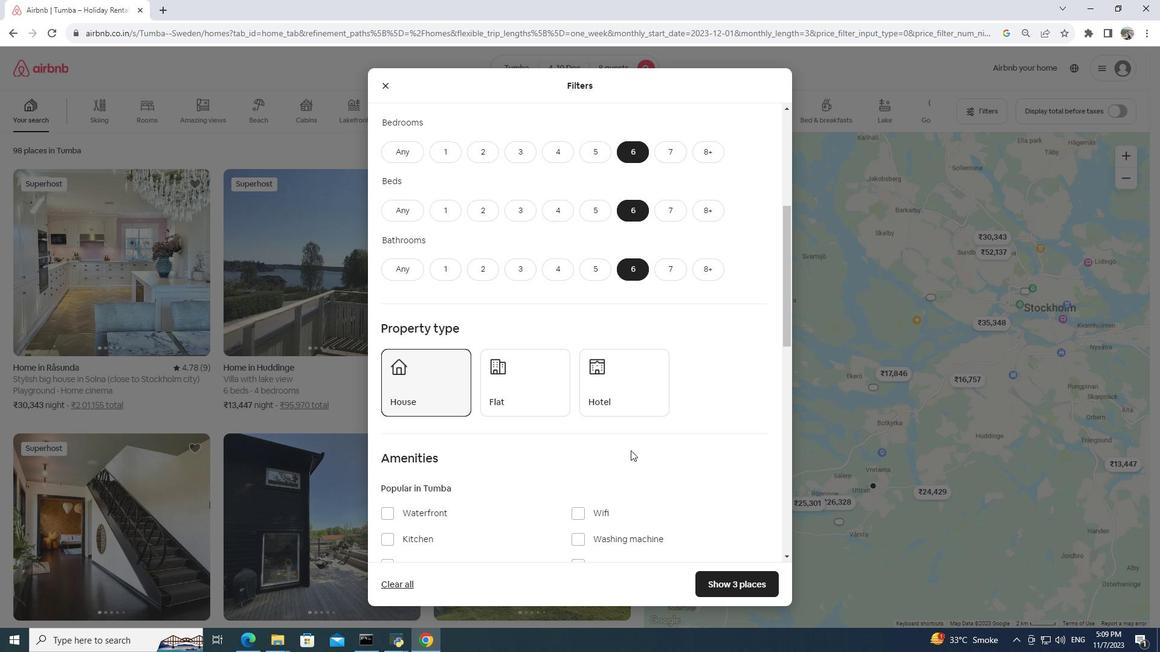 
Action: Mouse scrolled (631, 450) with delta (0, 0)
Screenshot: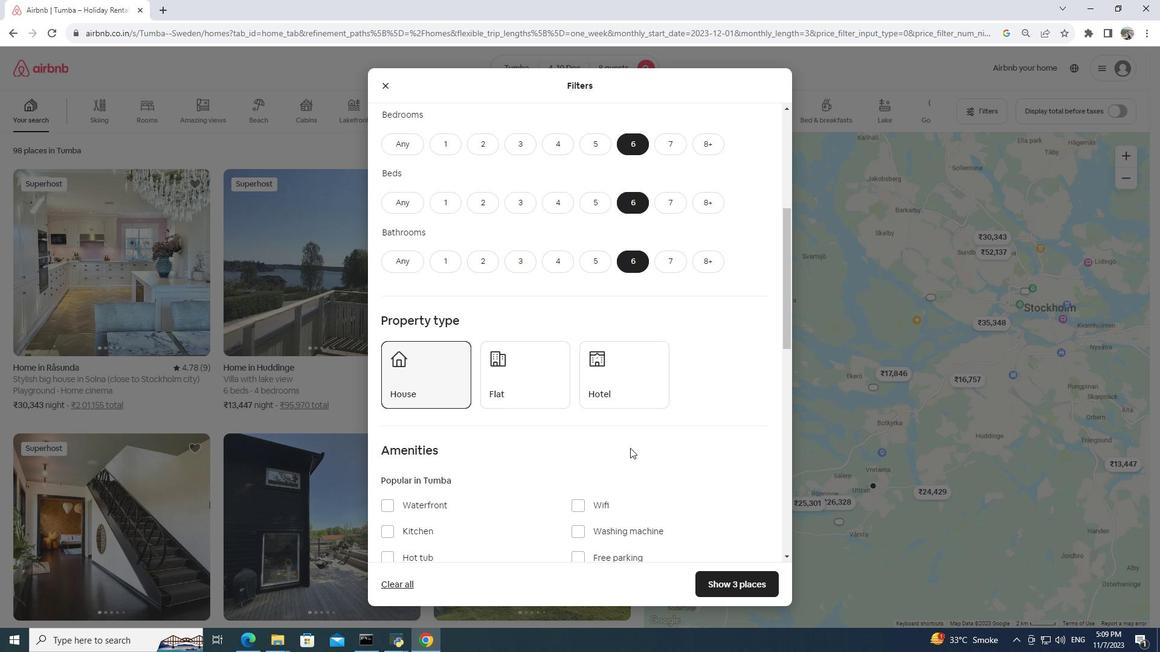 
Action: Mouse moved to (579, 446)
Screenshot: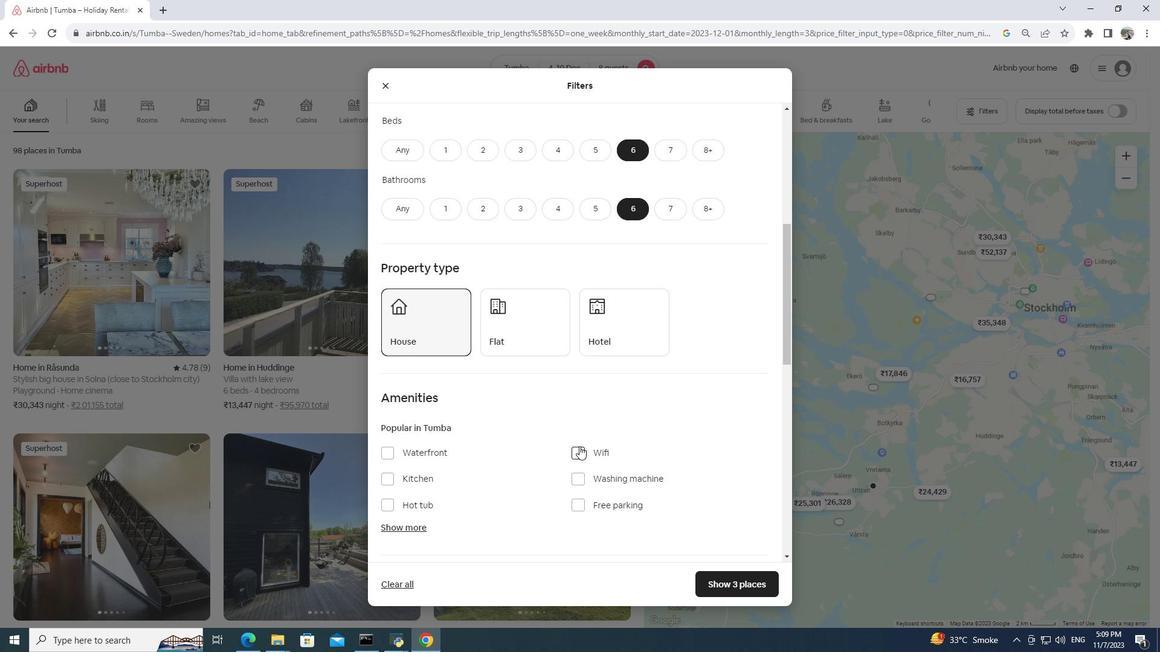 
Action: Mouse pressed left at (579, 446)
Screenshot: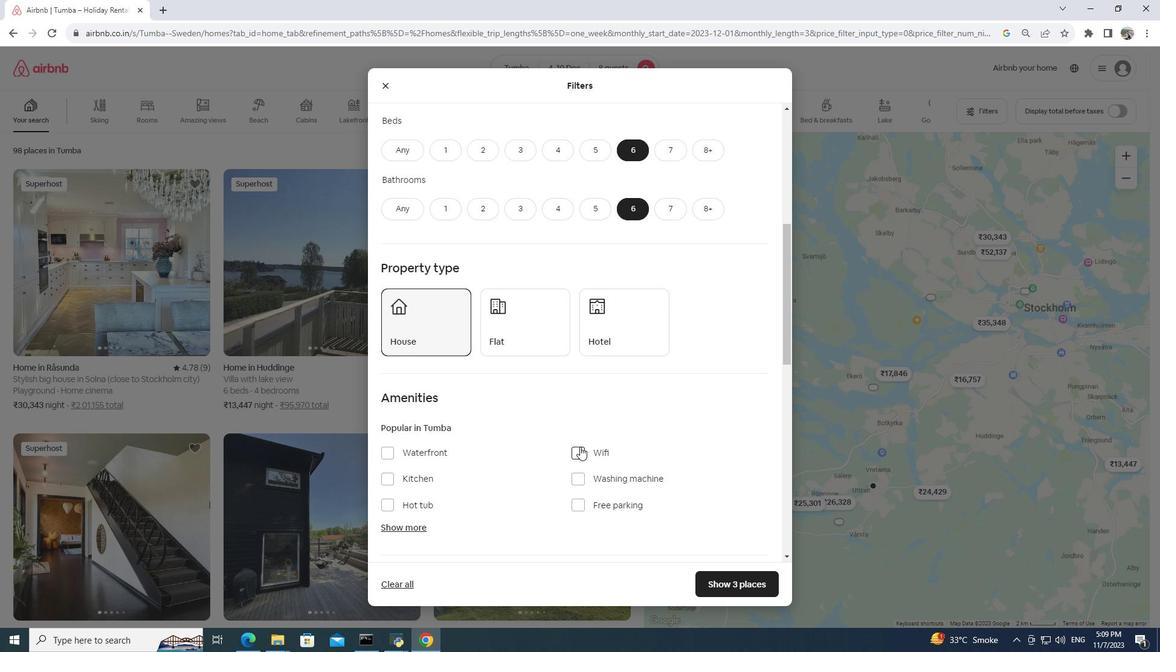 
Action: Mouse moved to (413, 527)
Screenshot: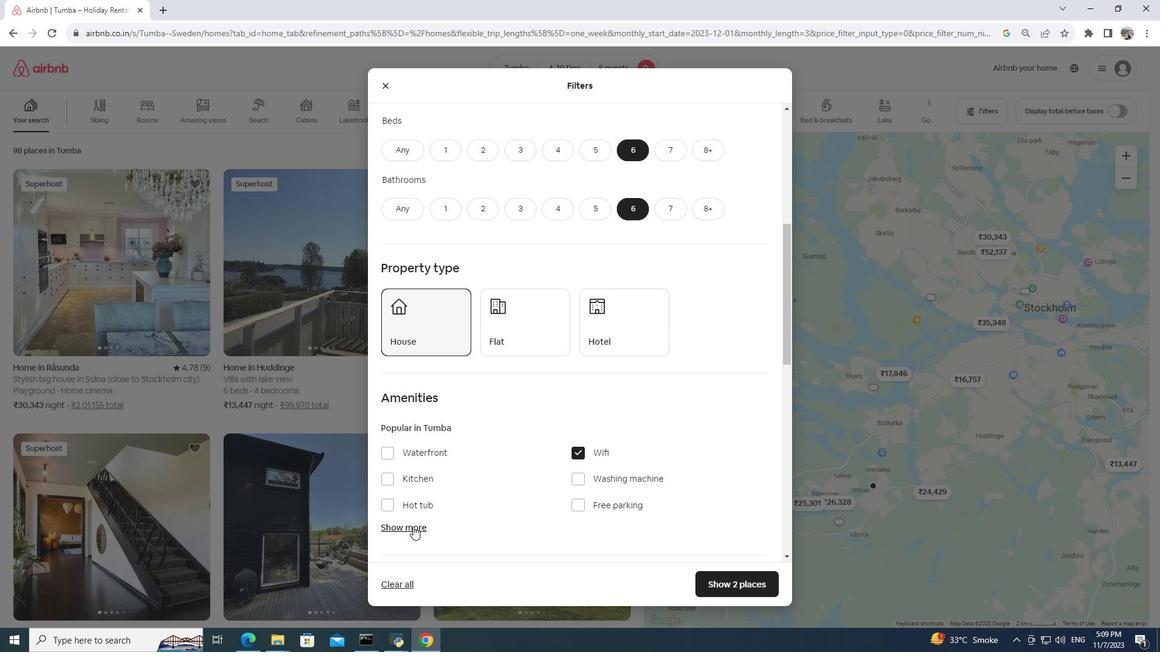 
Action: Mouse pressed left at (413, 527)
Screenshot: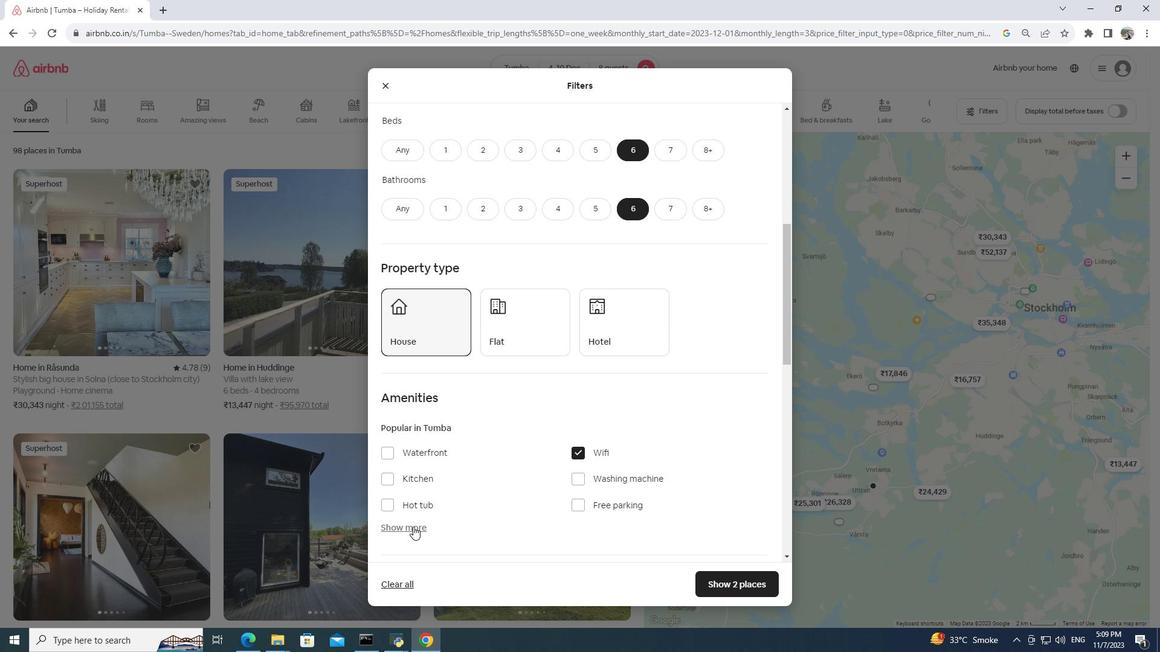 
Action: Mouse moved to (593, 482)
Screenshot: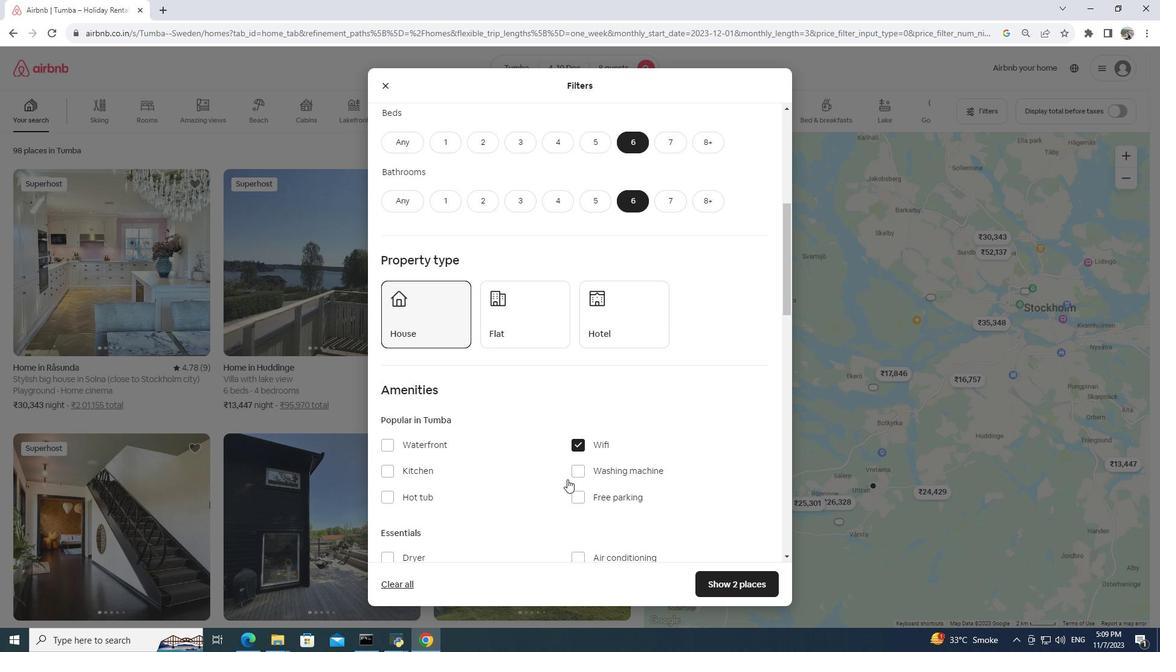
Action: Mouse scrolled (593, 481) with delta (0, 0)
Screenshot: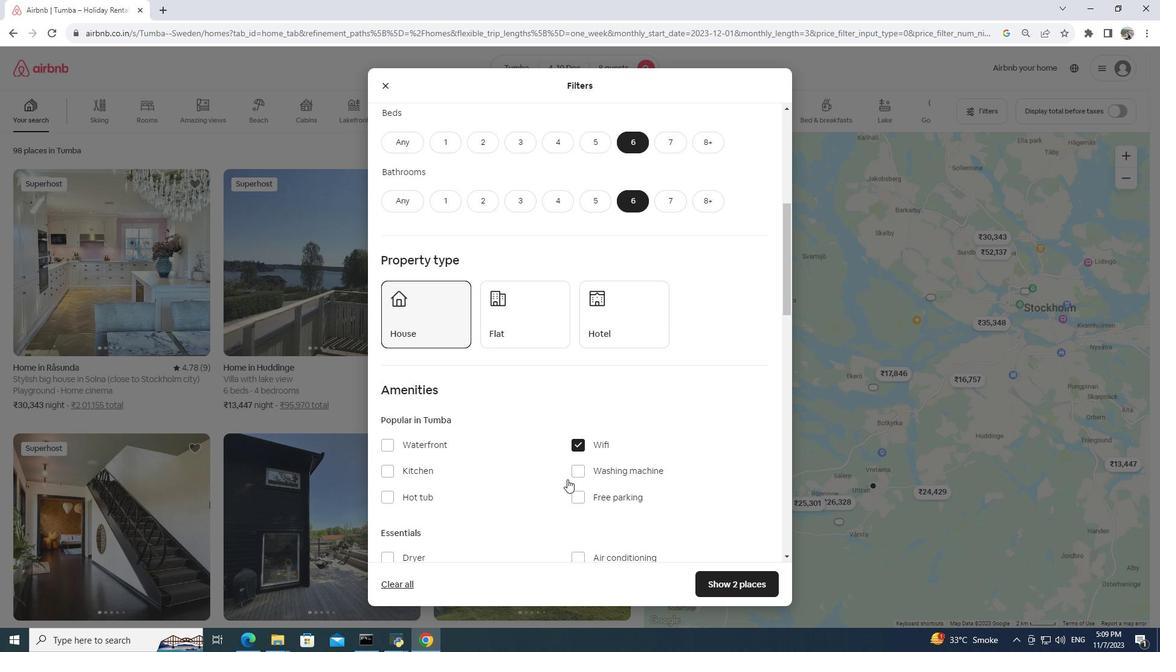 
Action: Mouse moved to (544, 477)
Screenshot: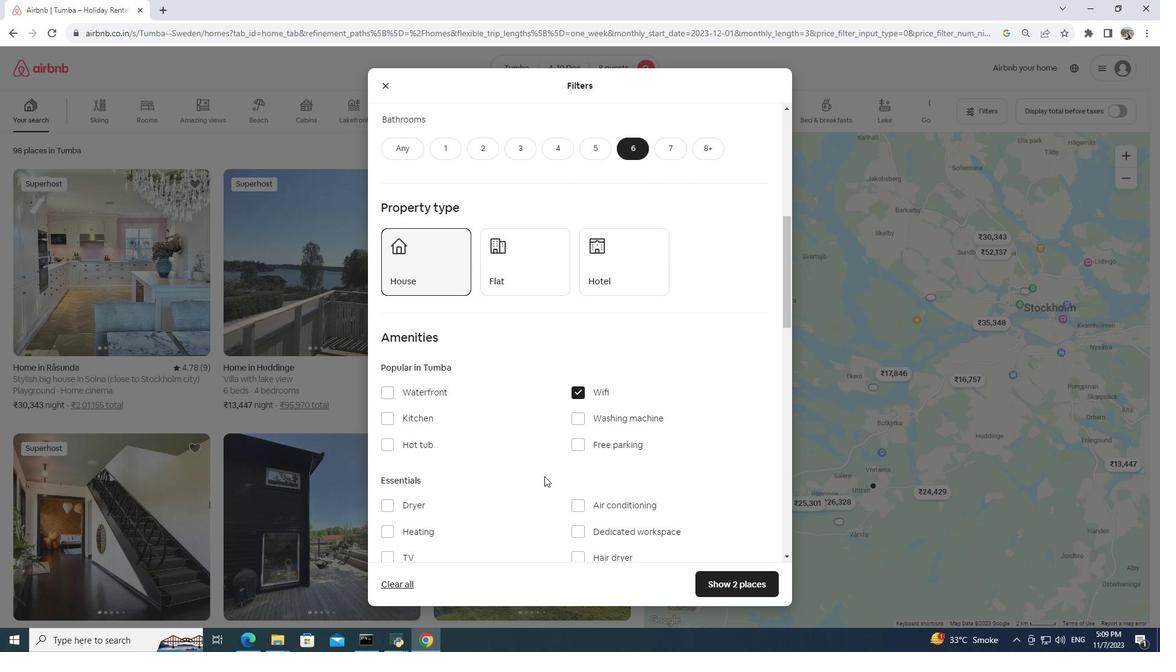 
Action: Mouse scrolled (544, 476) with delta (0, 0)
Screenshot: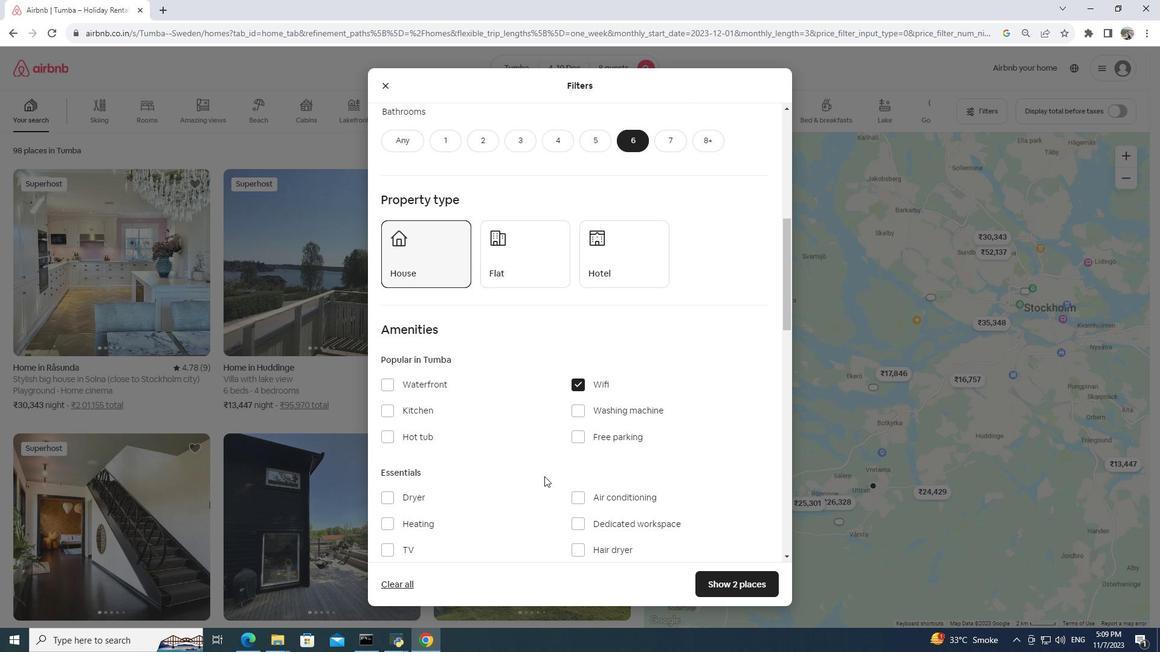 
Action: Mouse moved to (547, 477)
Screenshot: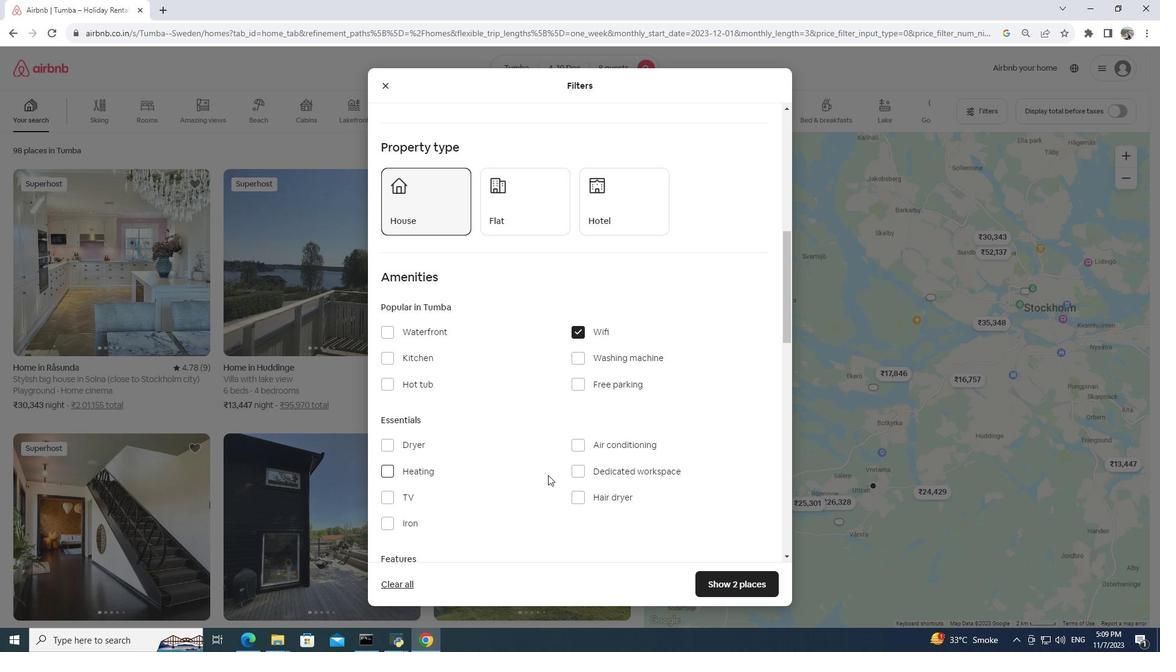 
Action: Mouse scrolled (547, 476) with delta (0, 0)
Screenshot: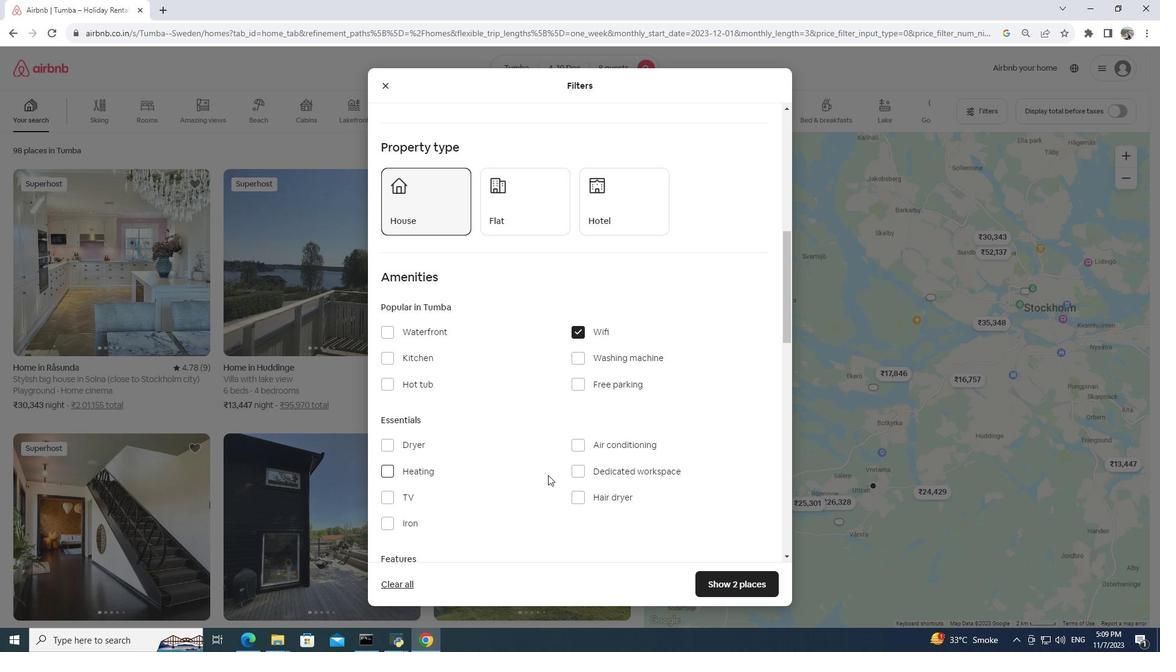 
Action: Mouse moved to (385, 431)
Screenshot: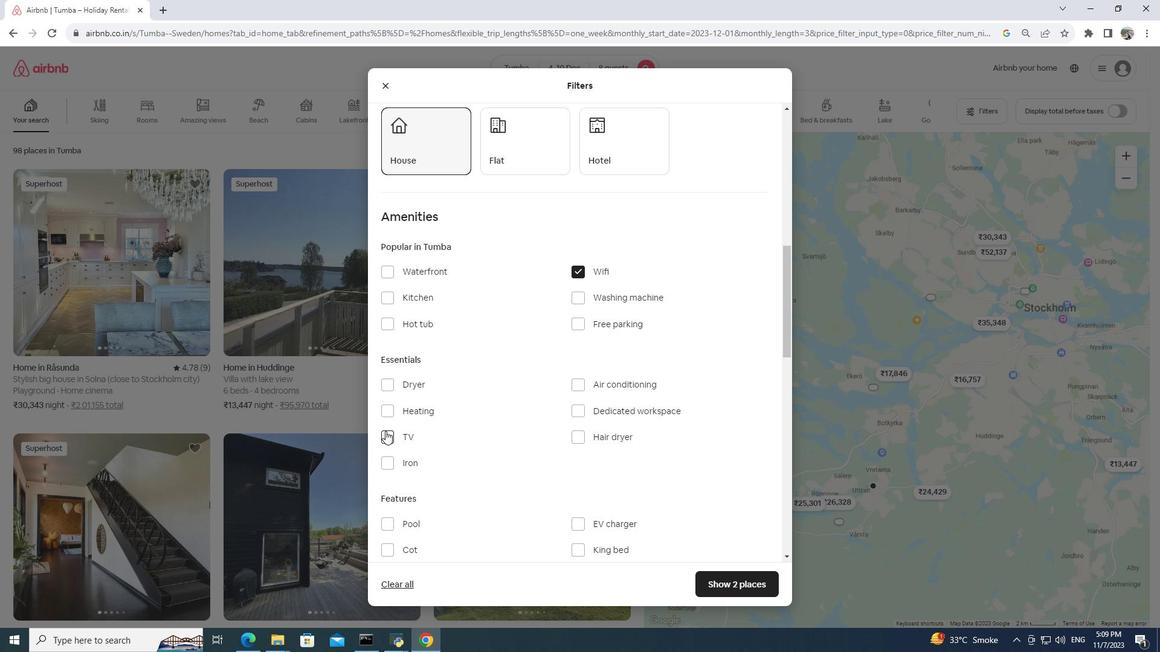 
Action: Mouse pressed left at (385, 431)
Screenshot: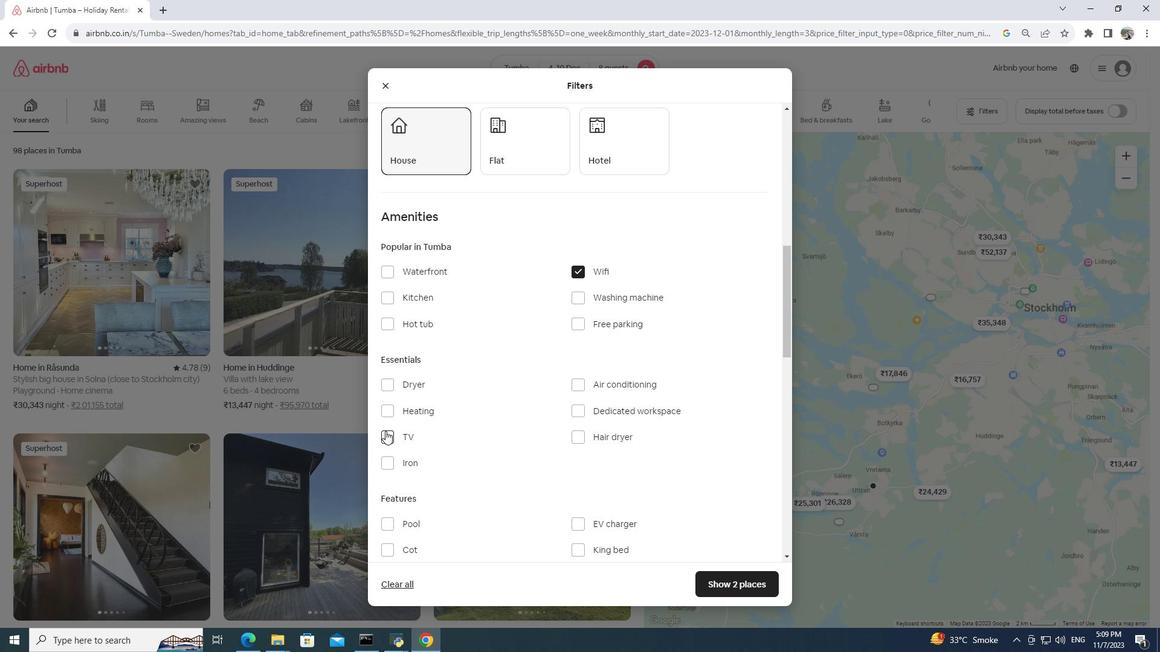 
Action: Mouse moved to (582, 322)
Screenshot: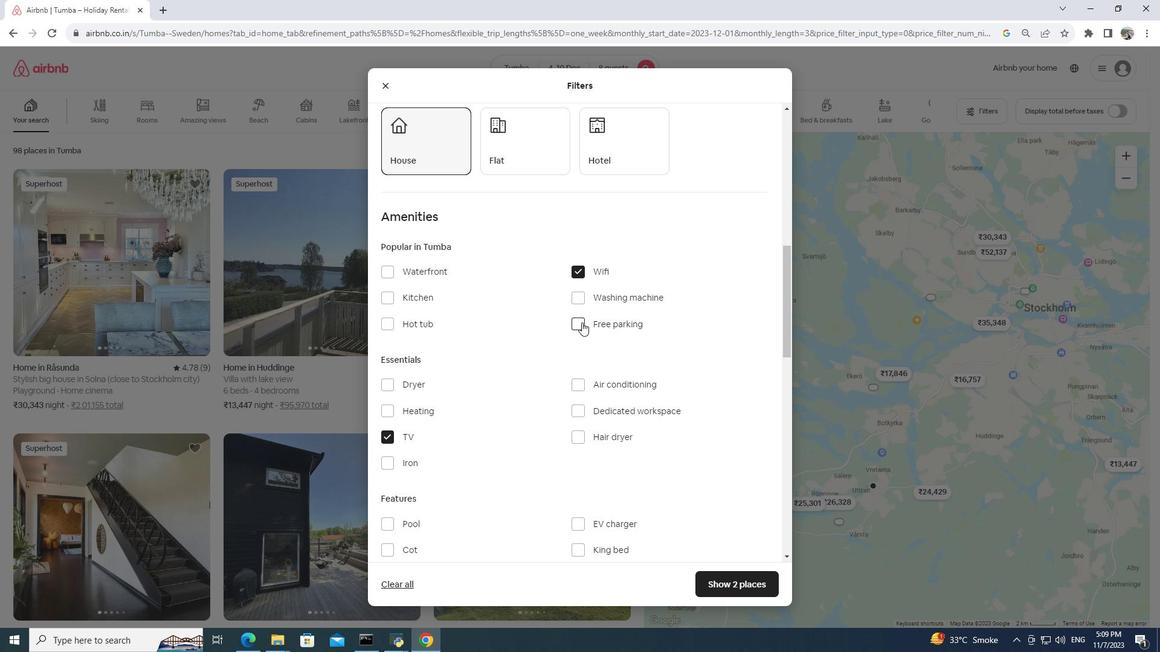 
Action: Mouse pressed left at (582, 322)
Screenshot: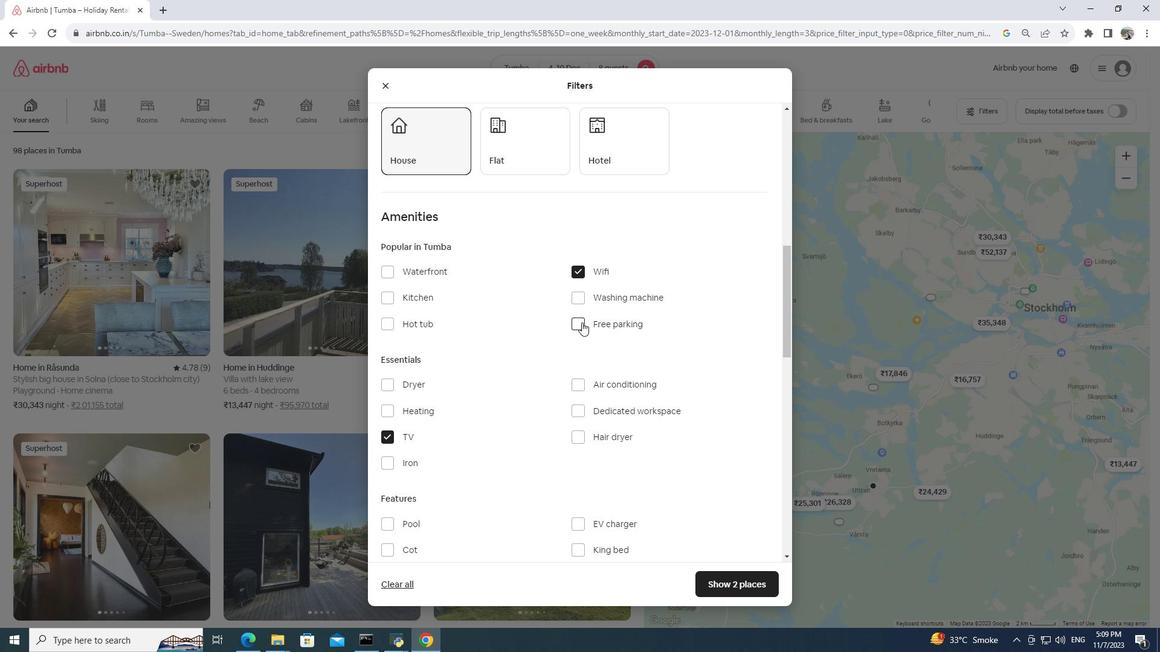 
Action: Mouse moved to (601, 369)
Screenshot: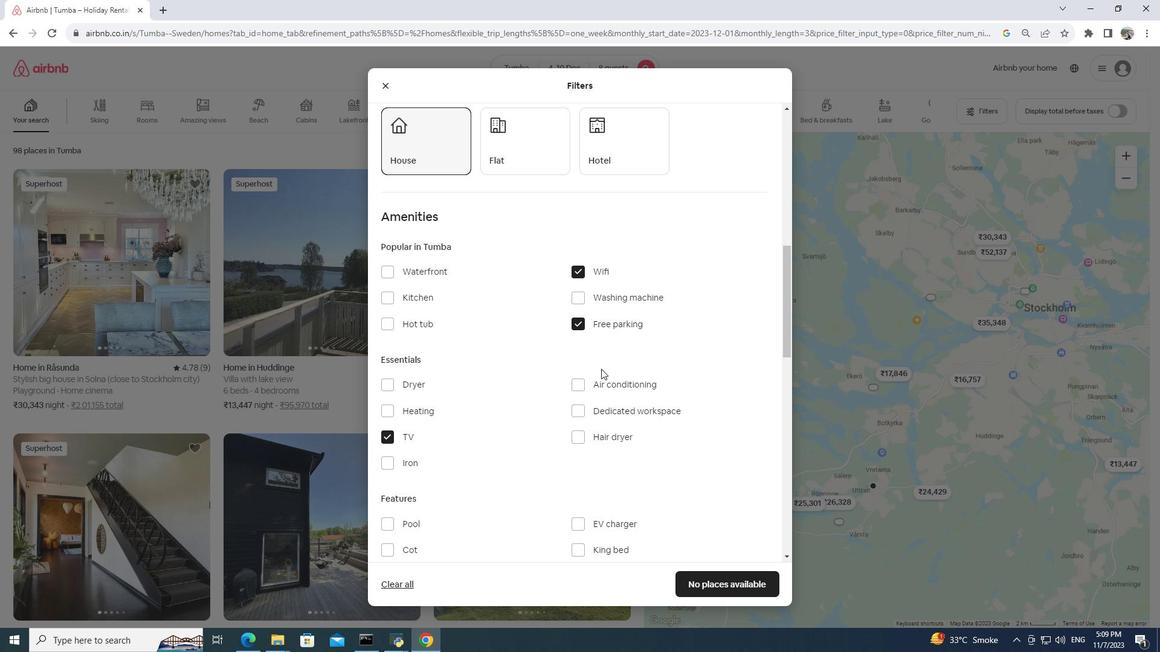
Action: Mouse scrolled (601, 368) with delta (0, 0)
Screenshot: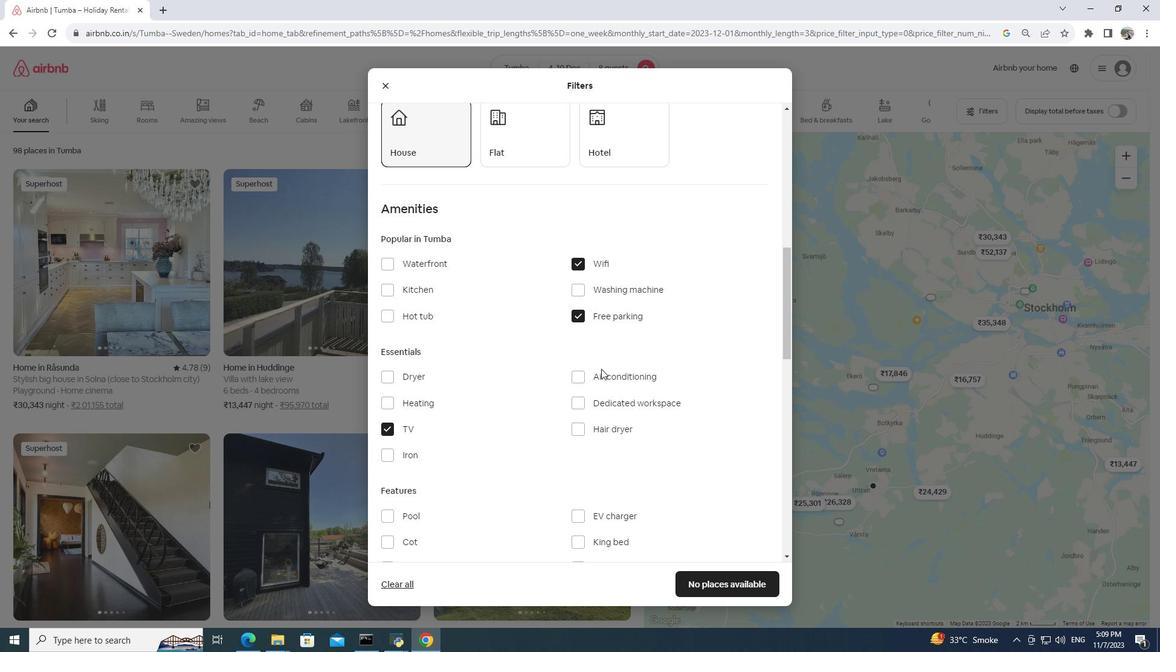 
Action: Mouse scrolled (601, 368) with delta (0, 0)
Screenshot: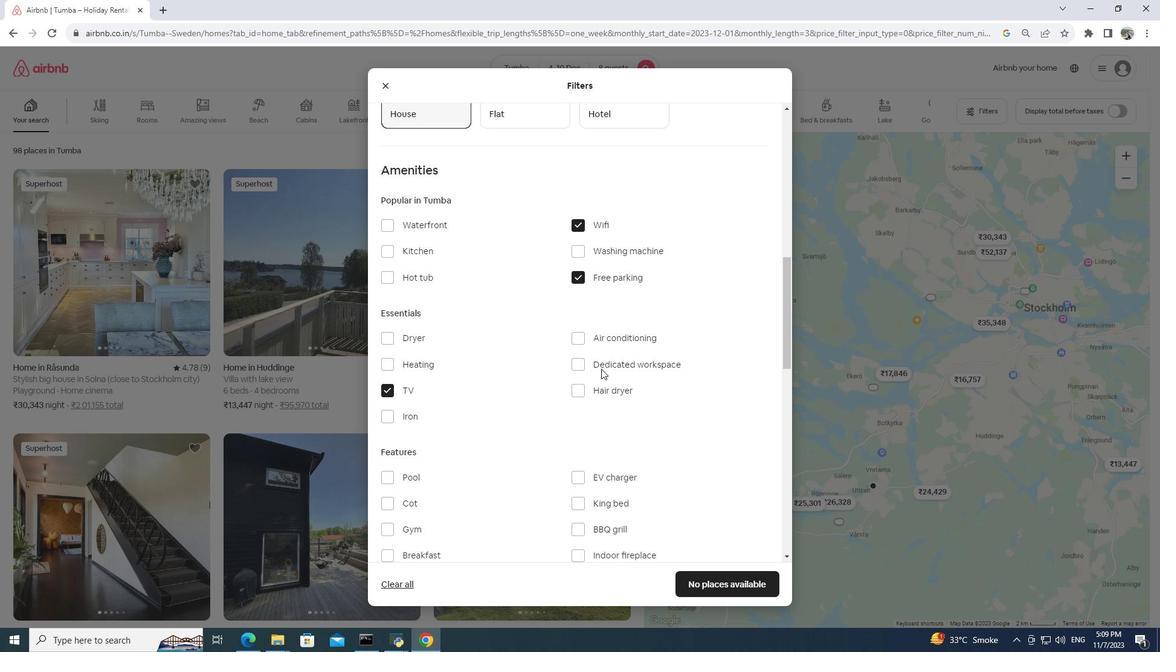 
Action: Mouse scrolled (601, 368) with delta (0, 0)
Screenshot: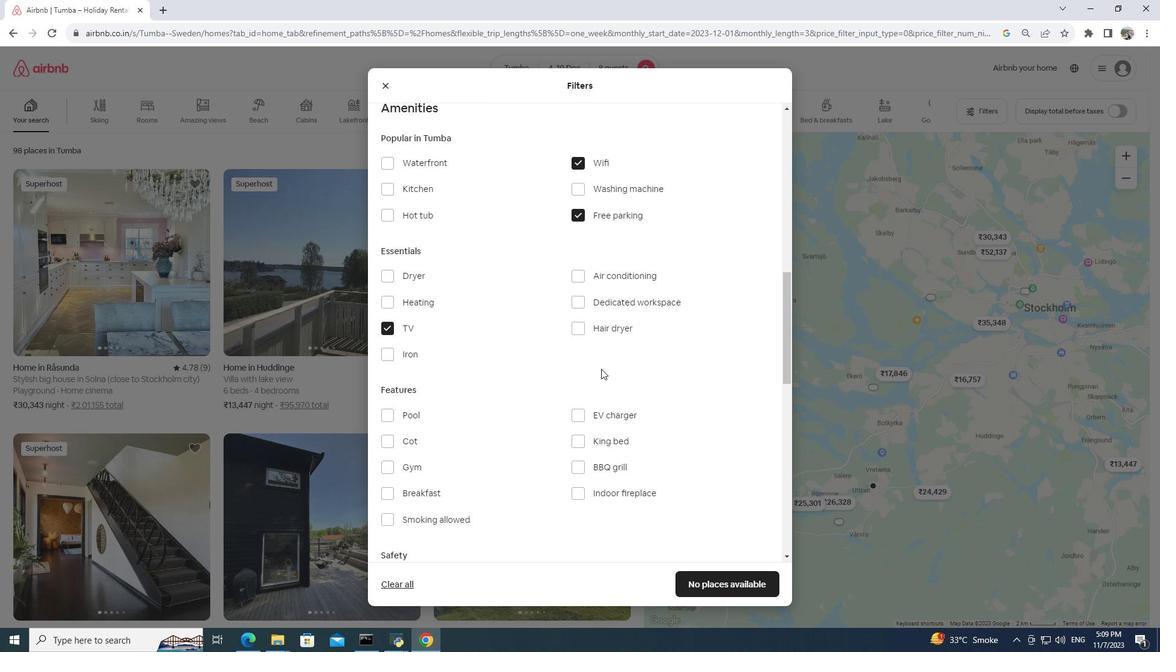 
Action: Mouse moved to (390, 391)
Screenshot: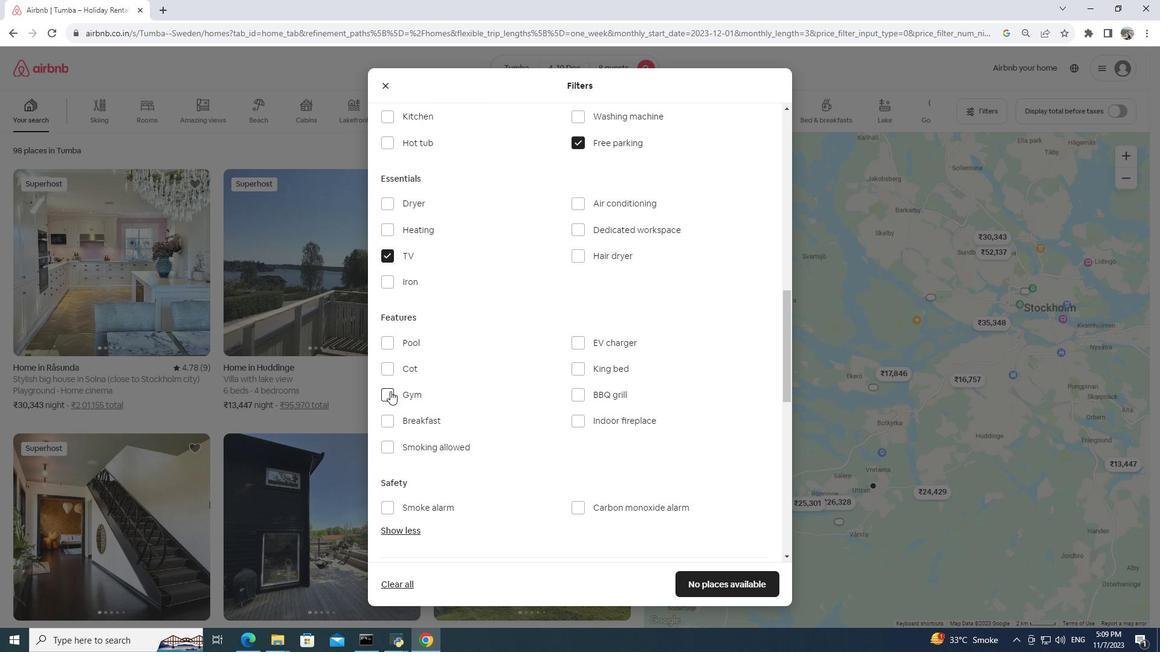 
Action: Mouse pressed left at (390, 391)
Screenshot: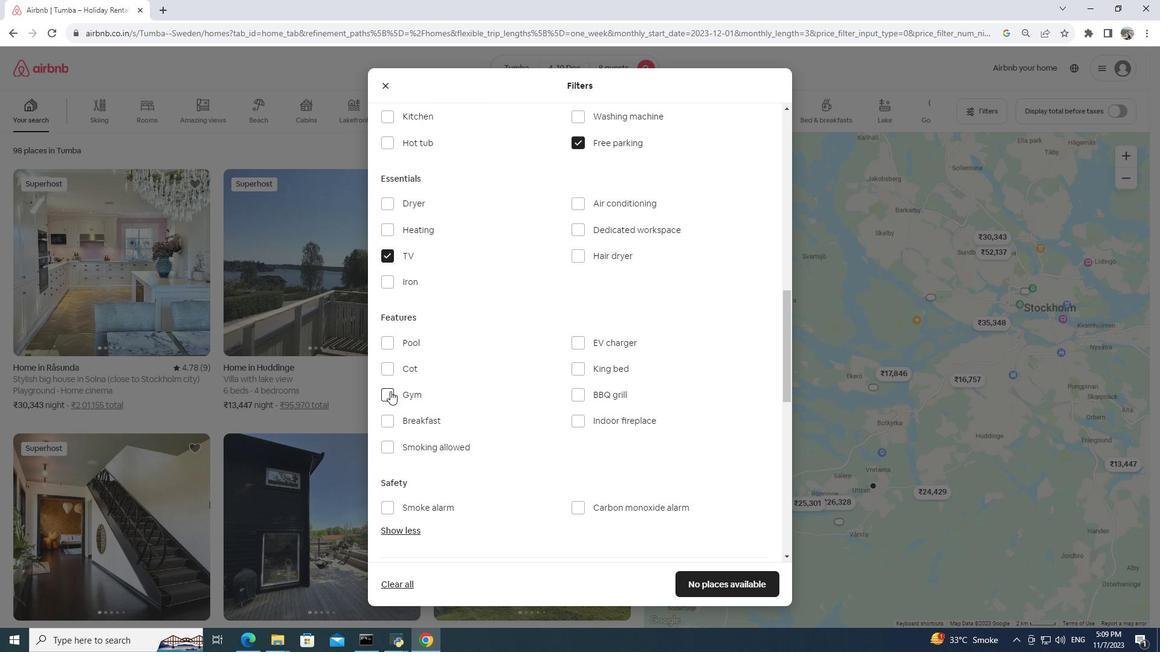 
Action: Mouse moved to (394, 391)
Screenshot: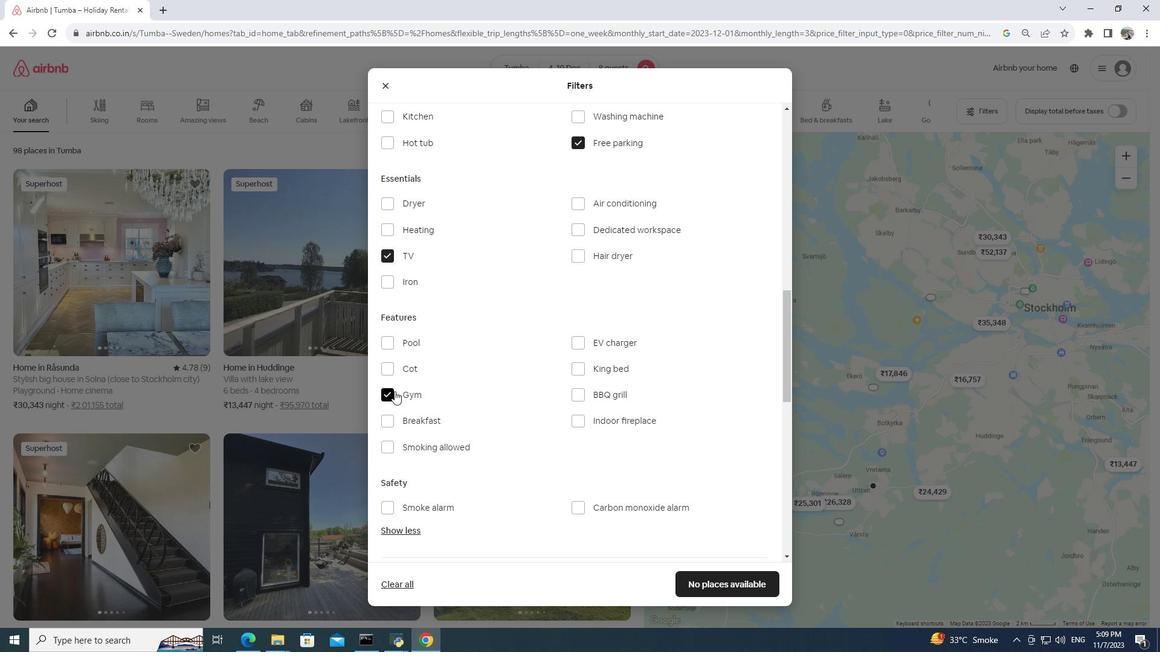 
Action: Mouse scrolled (394, 391) with delta (0, 0)
Screenshot: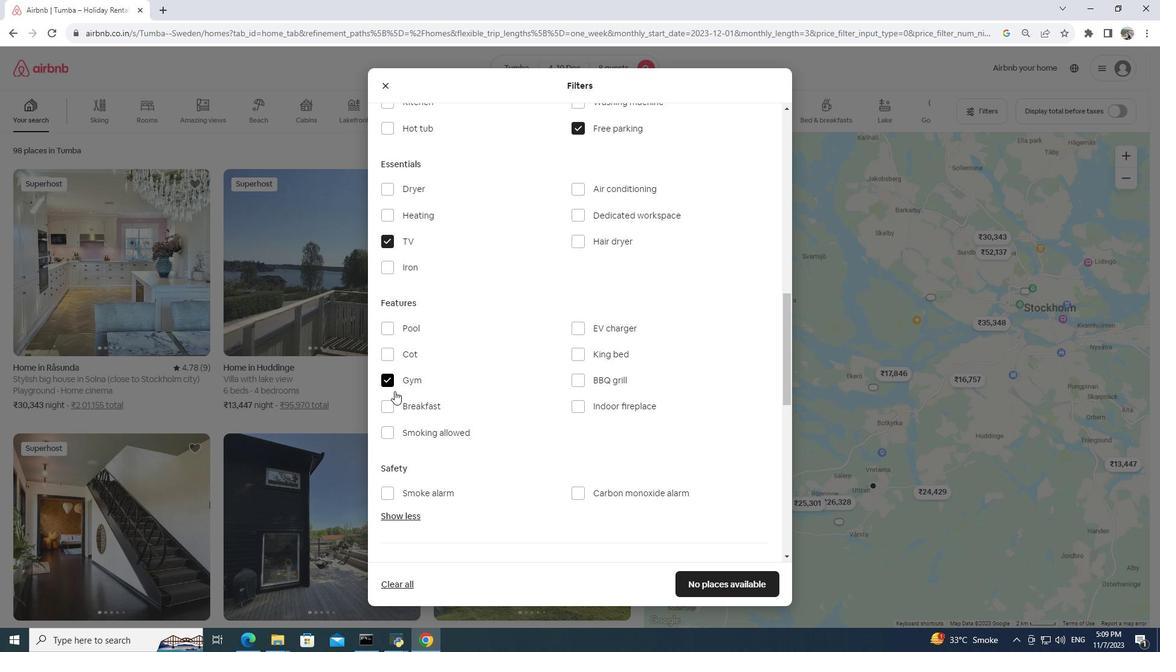 
Action: Mouse moved to (384, 365)
Screenshot: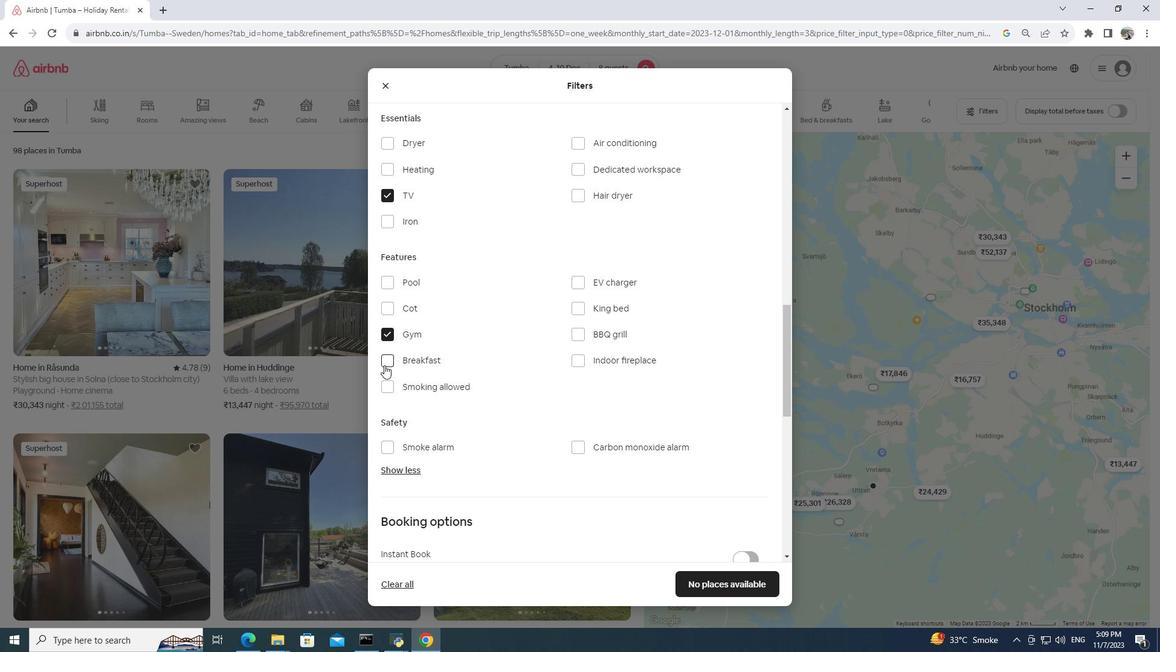 
Action: Mouse pressed left at (384, 365)
Screenshot: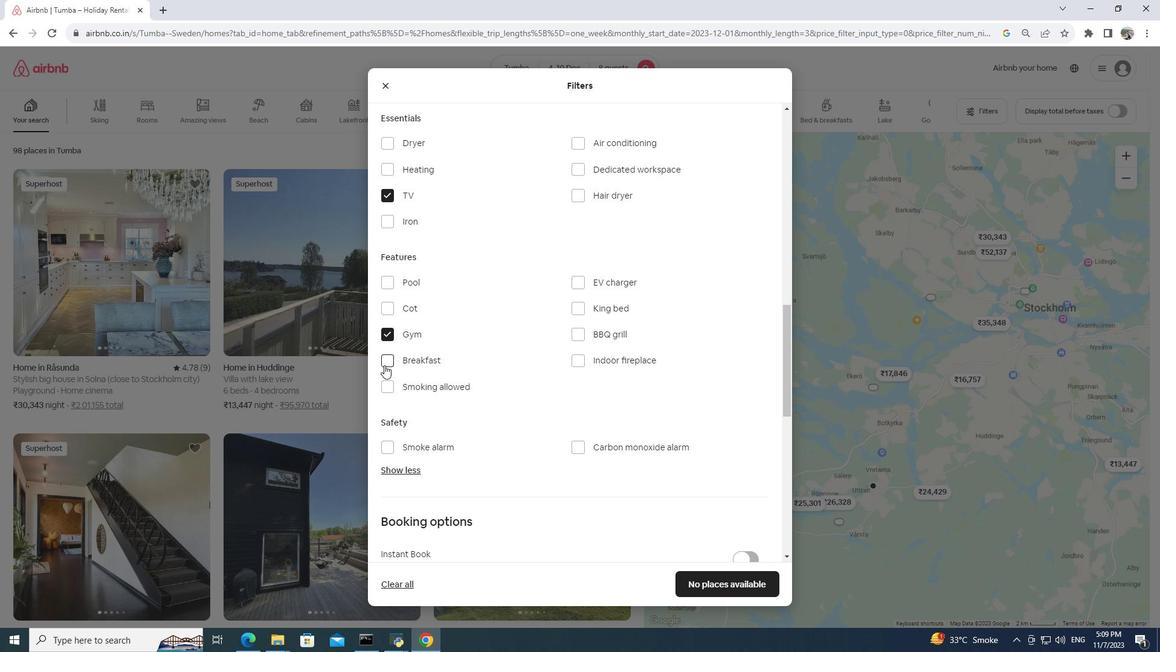 
Action: Mouse moved to (706, 576)
Screenshot: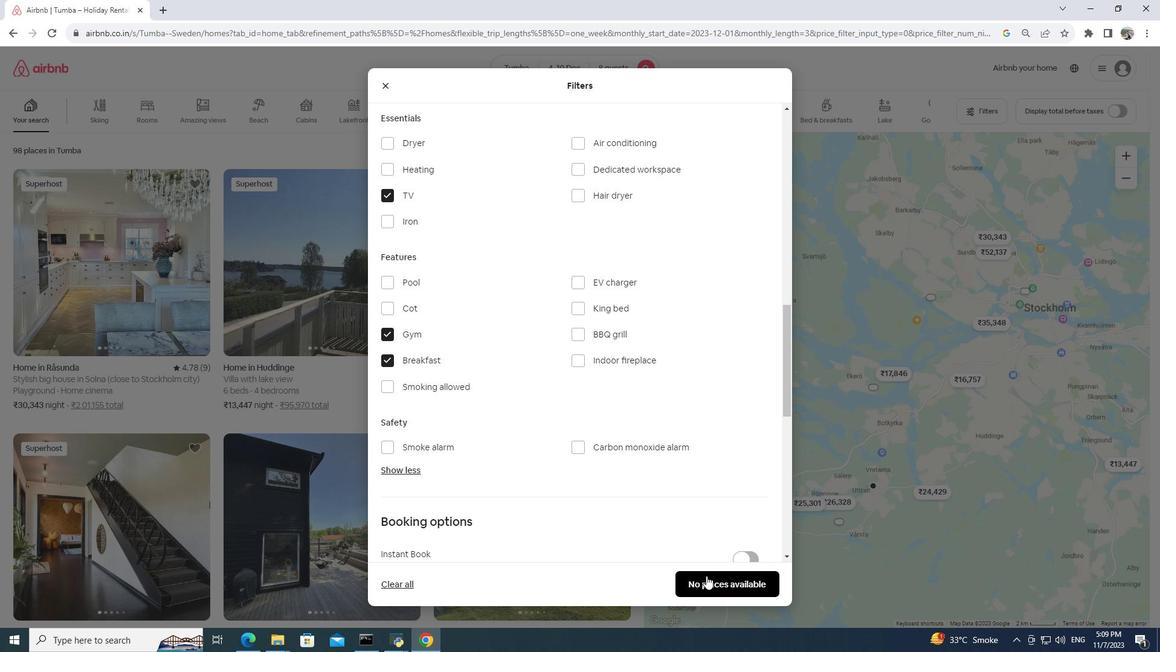 
Action: Mouse pressed left at (706, 576)
Screenshot: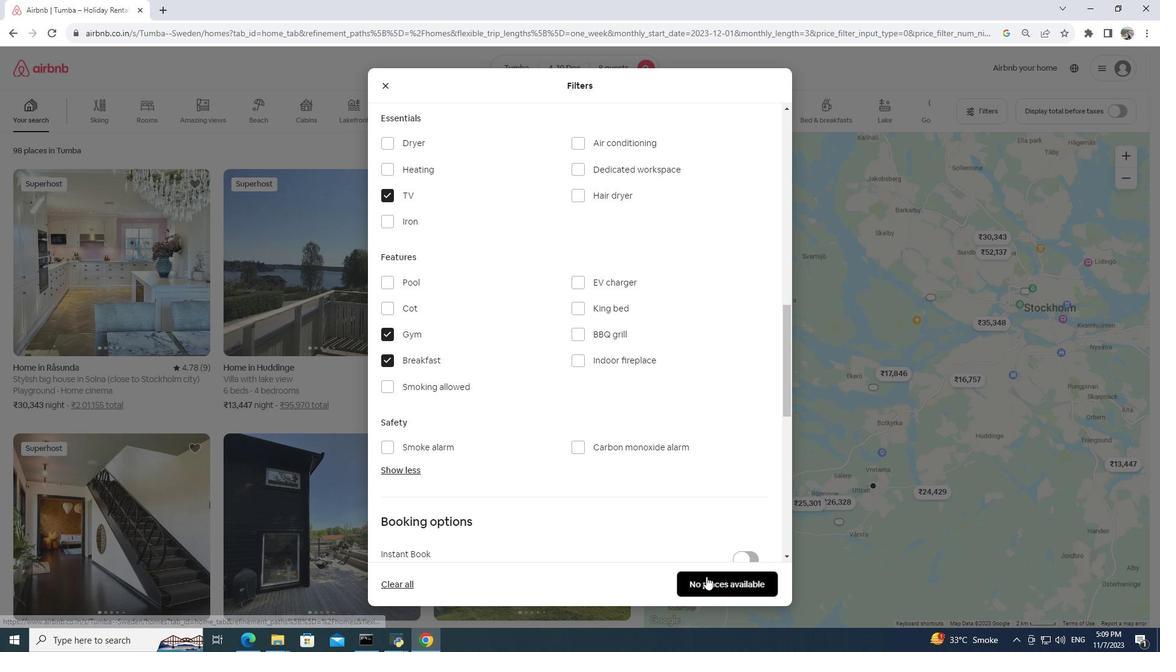 
Action: Mouse moved to (640, 522)
Screenshot: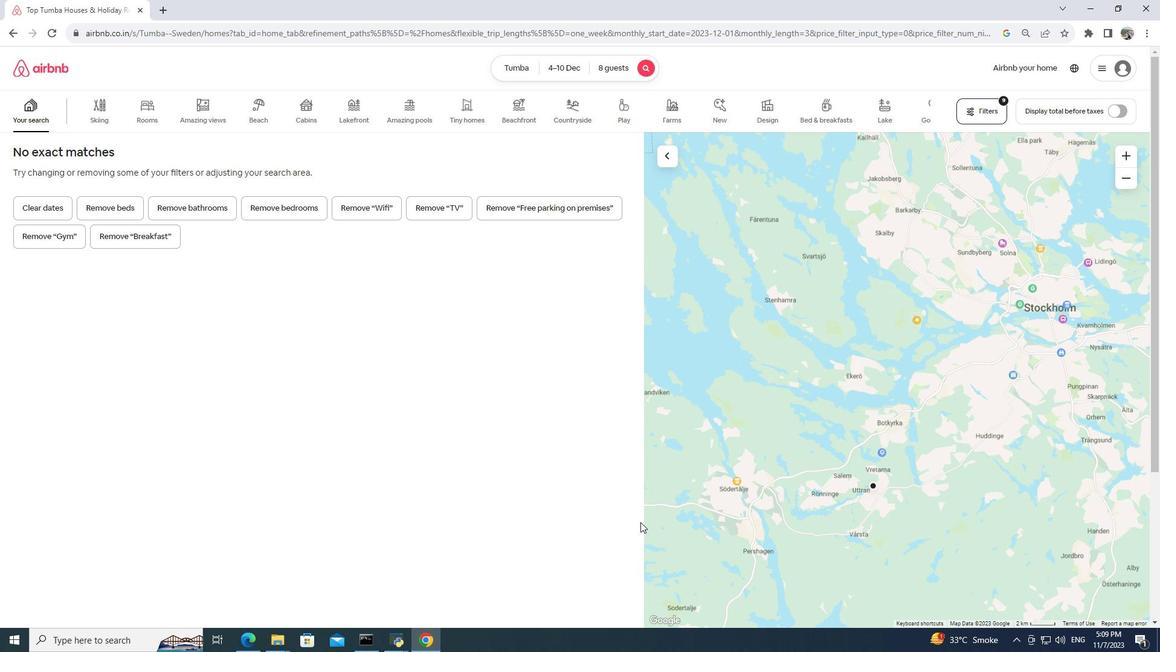 
